 Task: Find connections with filter location Atamaría with filter topic #realestateagentwith filter profile language English with filter current company Bajaj Finserv with filter school Dr. B. R. Ambedkar Open University, Hyderabad with filter industry Economic Programs with filter service category Customer Support with filter keywords title Hotel Front Door Greeter
Action: Mouse moved to (500, 67)
Screenshot: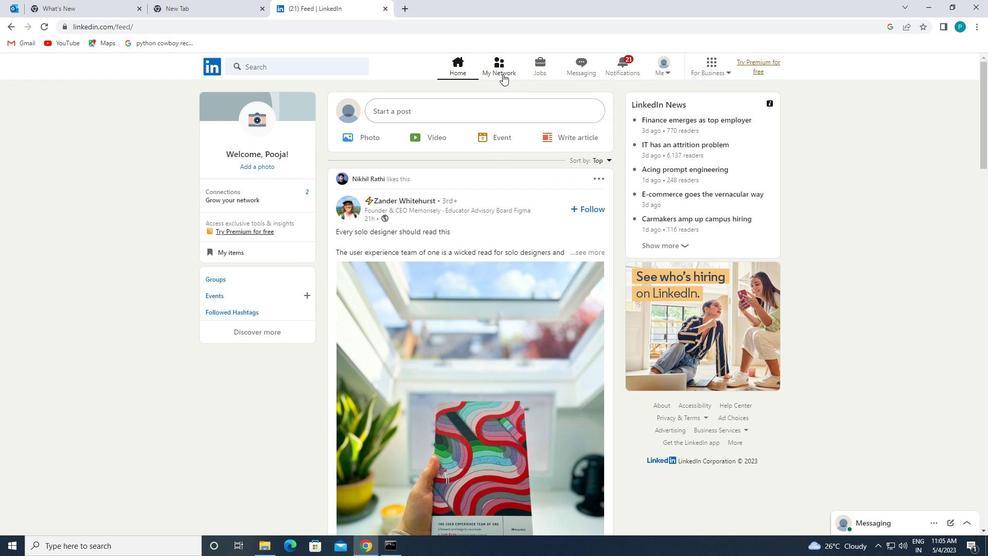 
Action: Mouse pressed left at (500, 67)
Screenshot: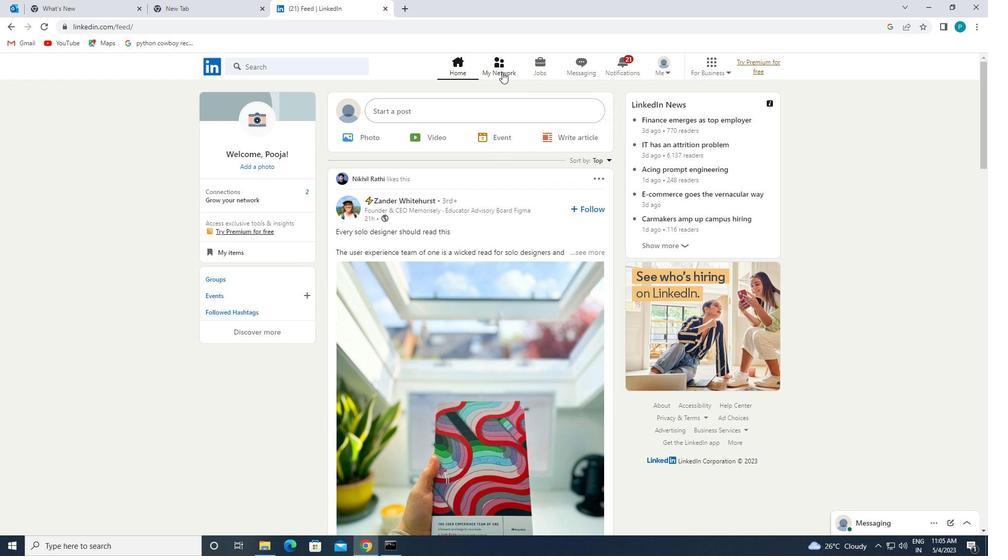 
Action: Mouse moved to (268, 129)
Screenshot: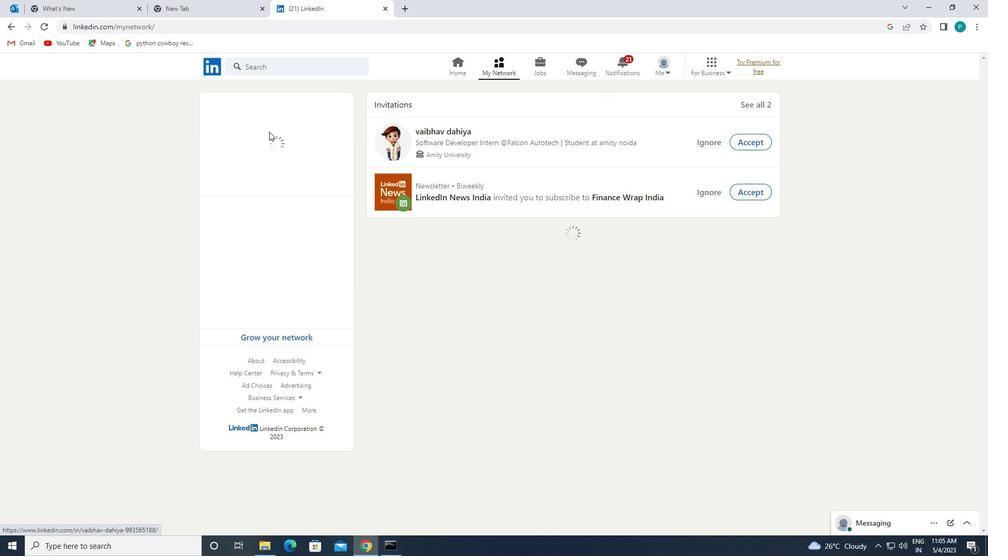 
Action: Mouse pressed left at (268, 129)
Screenshot: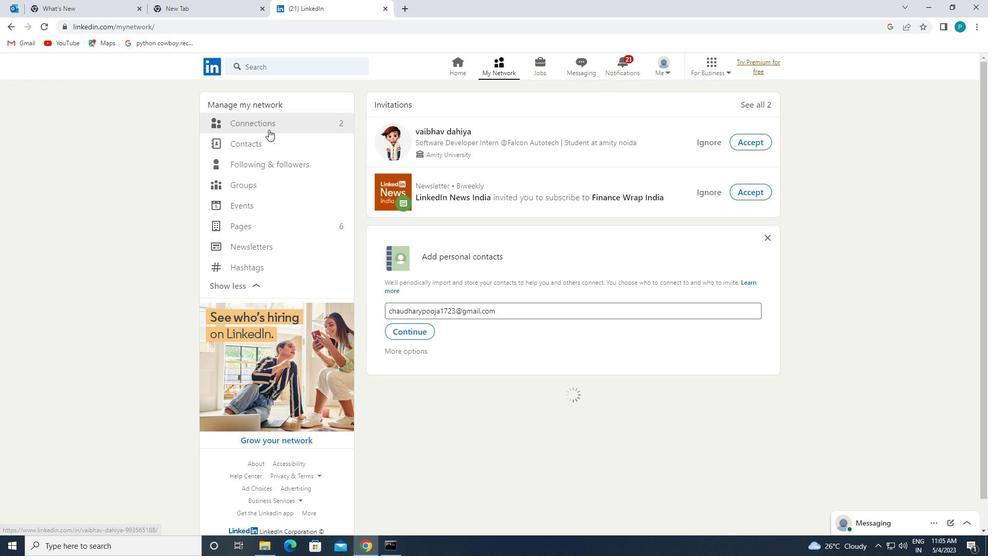 
Action: Mouse moved to (299, 122)
Screenshot: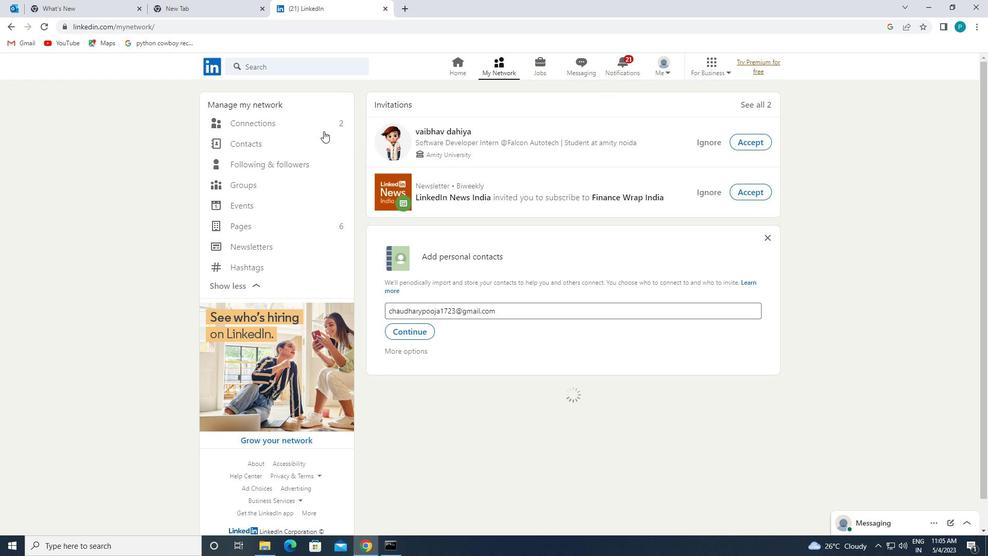 
Action: Mouse pressed left at (299, 122)
Screenshot: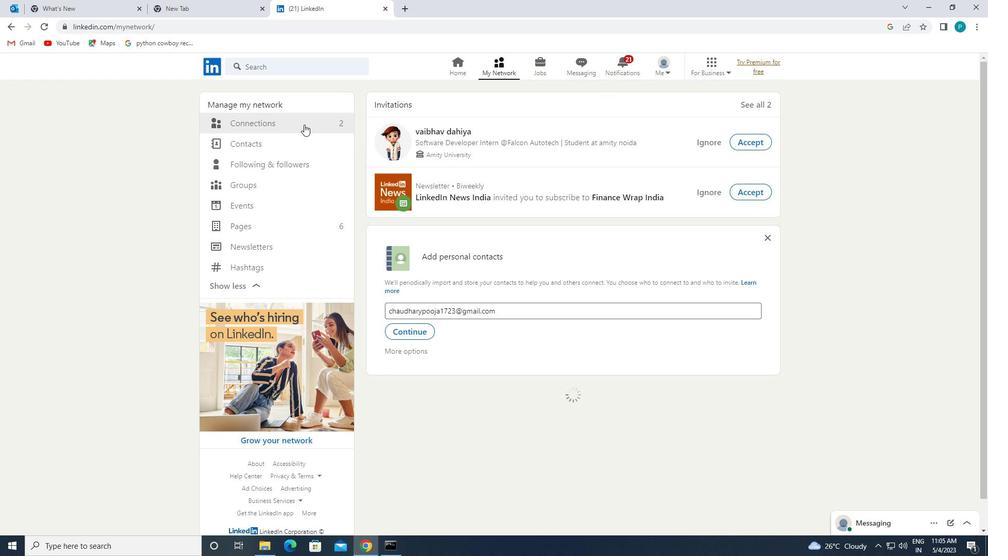 
Action: Mouse pressed left at (299, 122)
Screenshot: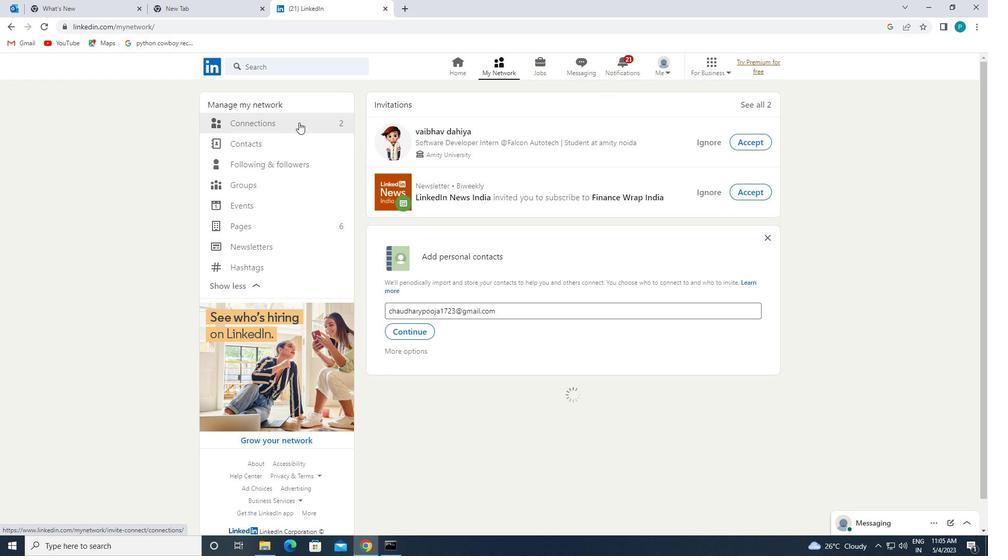 
Action: Mouse pressed left at (299, 122)
Screenshot: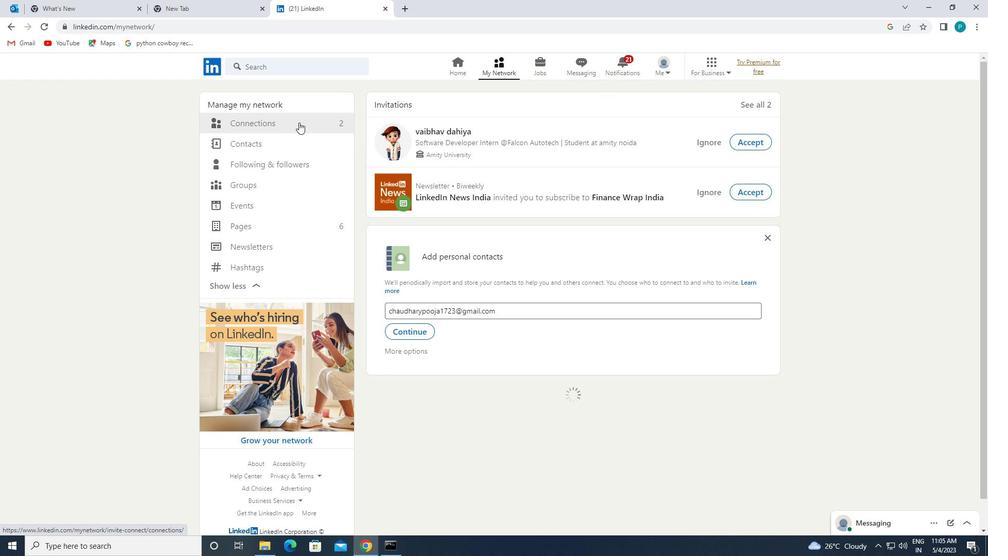
Action: Mouse moved to (300, 122)
Screenshot: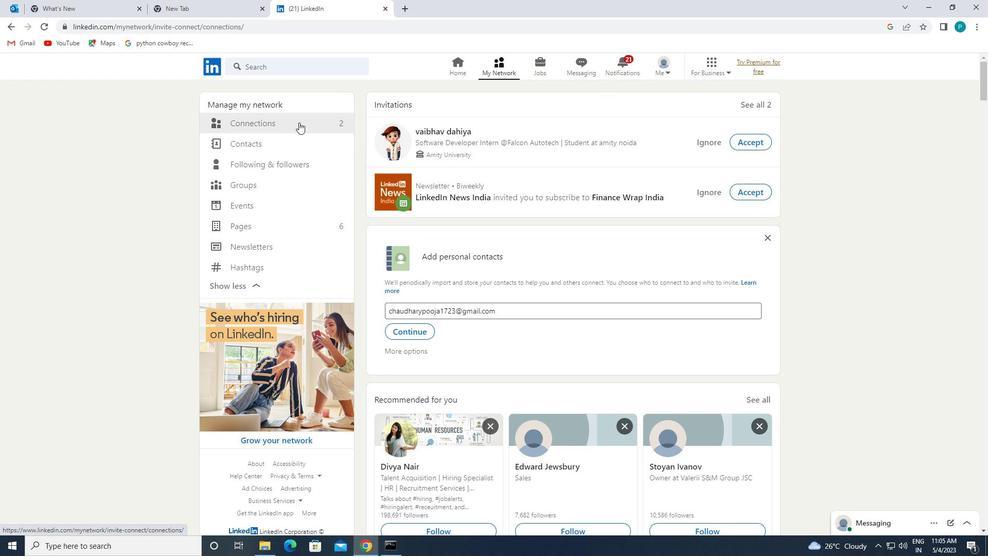 
Action: Mouse pressed left at (300, 122)
Screenshot: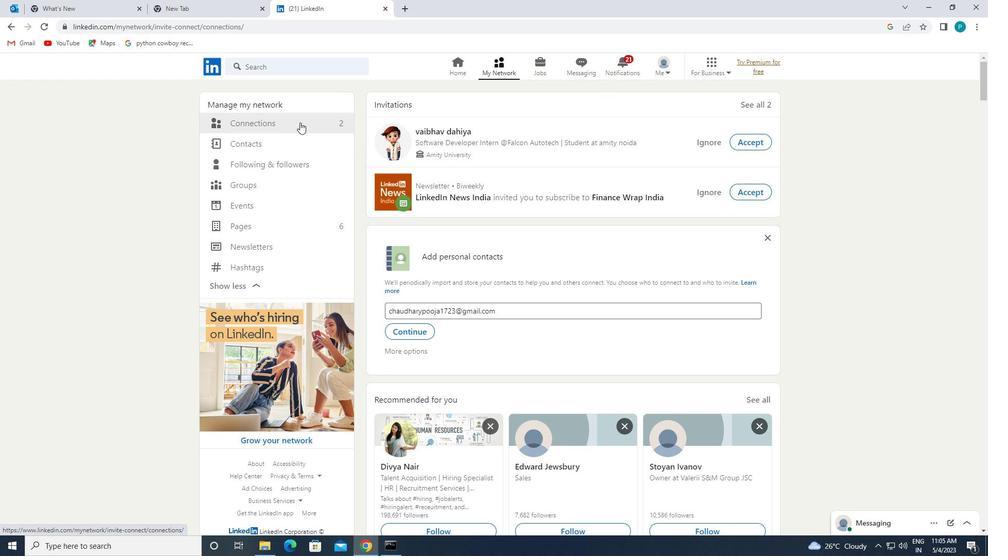 
Action: Mouse moved to (563, 120)
Screenshot: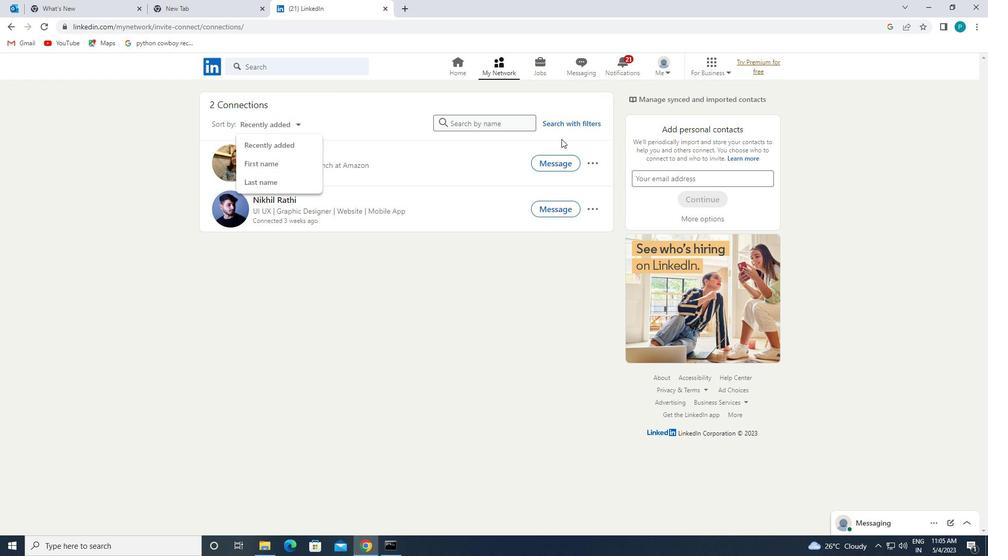 
Action: Mouse pressed left at (563, 120)
Screenshot: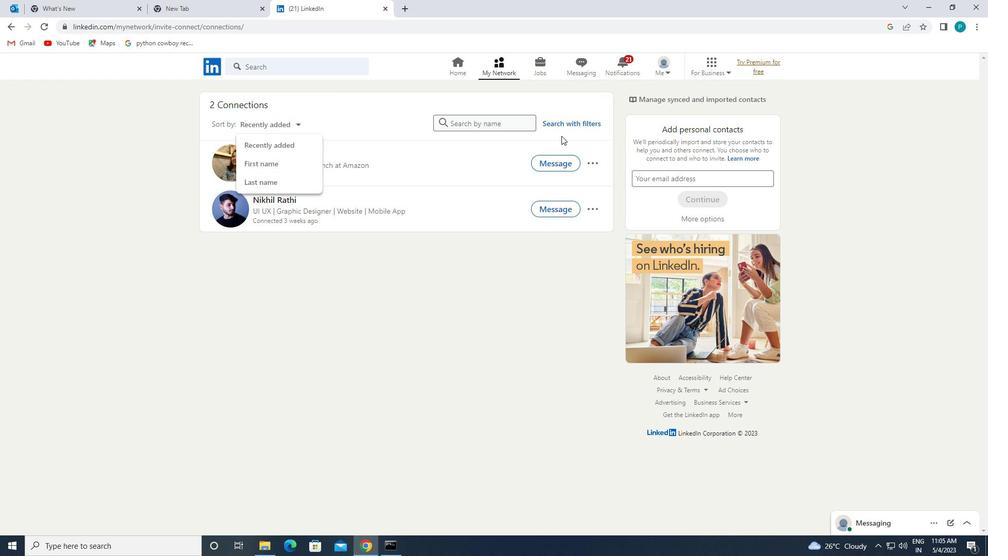 
Action: Mouse moved to (527, 101)
Screenshot: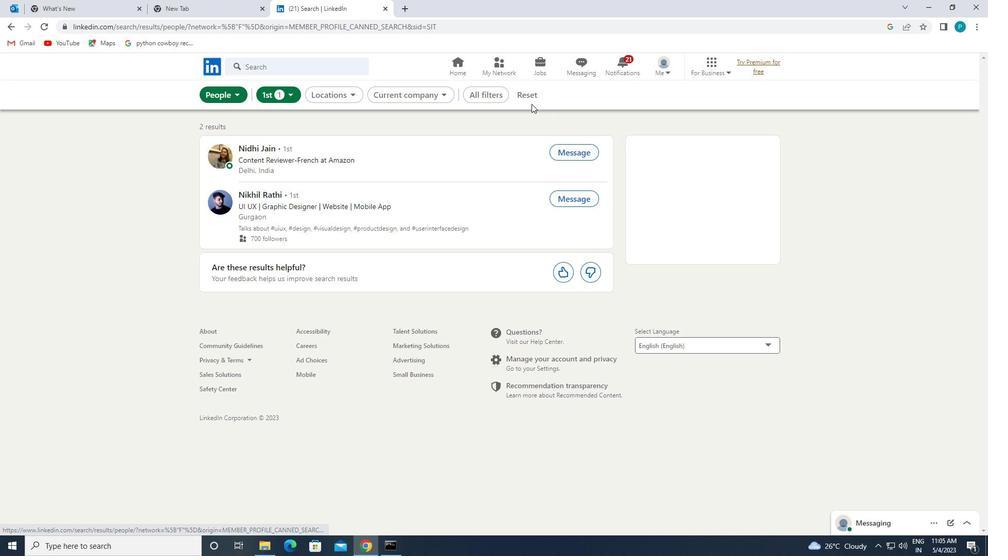
Action: Mouse pressed left at (527, 101)
Screenshot: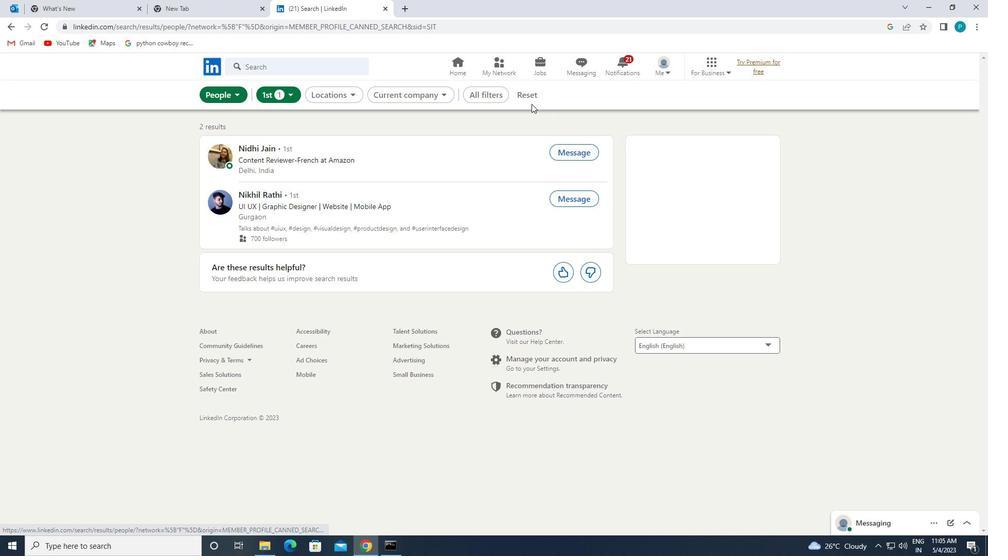 
Action: Mouse moved to (500, 97)
Screenshot: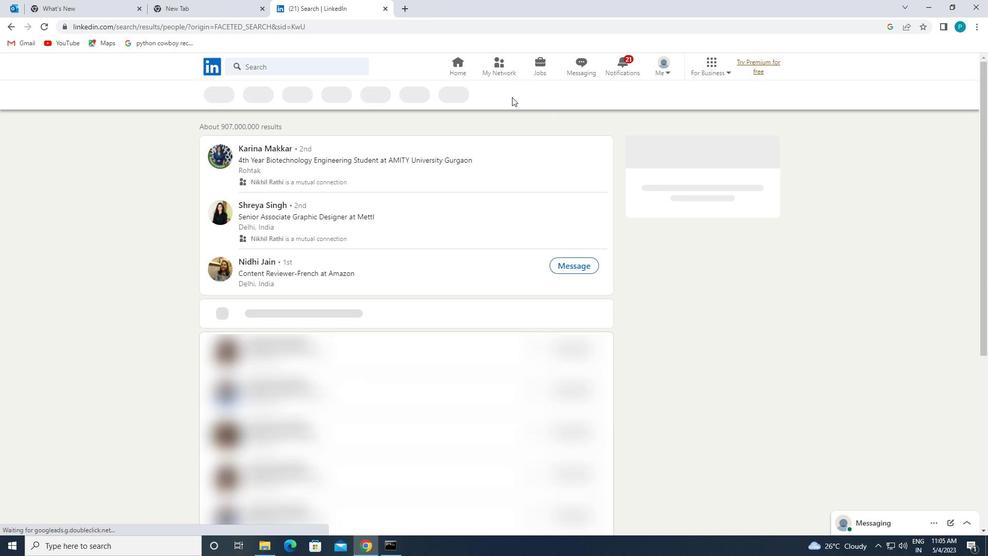 
Action: Mouse pressed left at (500, 97)
Screenshot: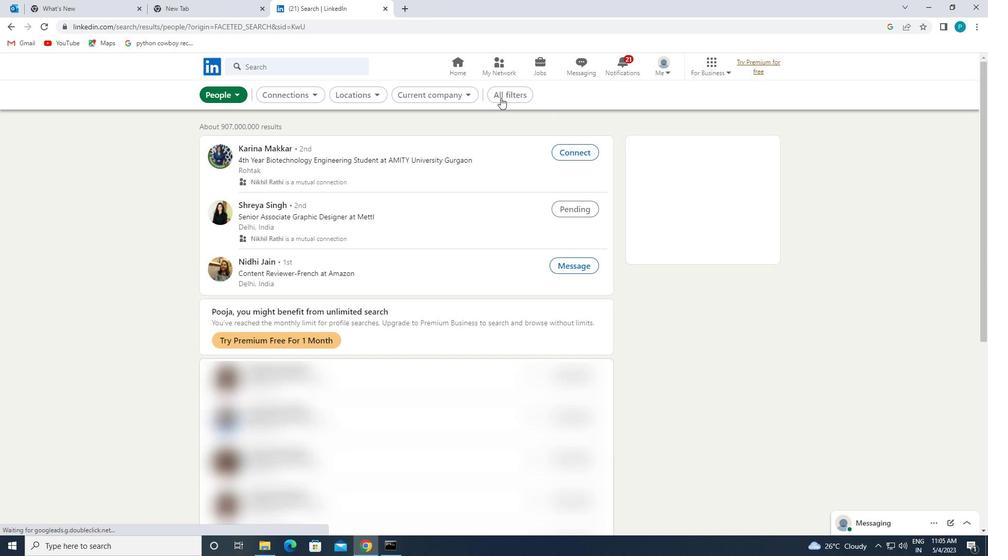 
Action: Mouse moved to (829, 225)
Screenshot: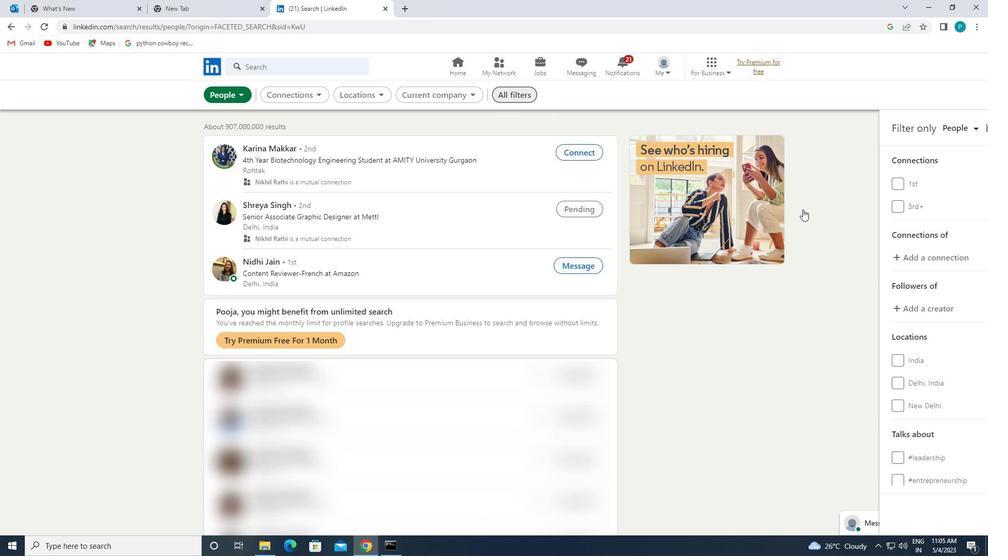 
Action: Mouse scrolled (829, 224) with delta (0, 0)
Screenshot: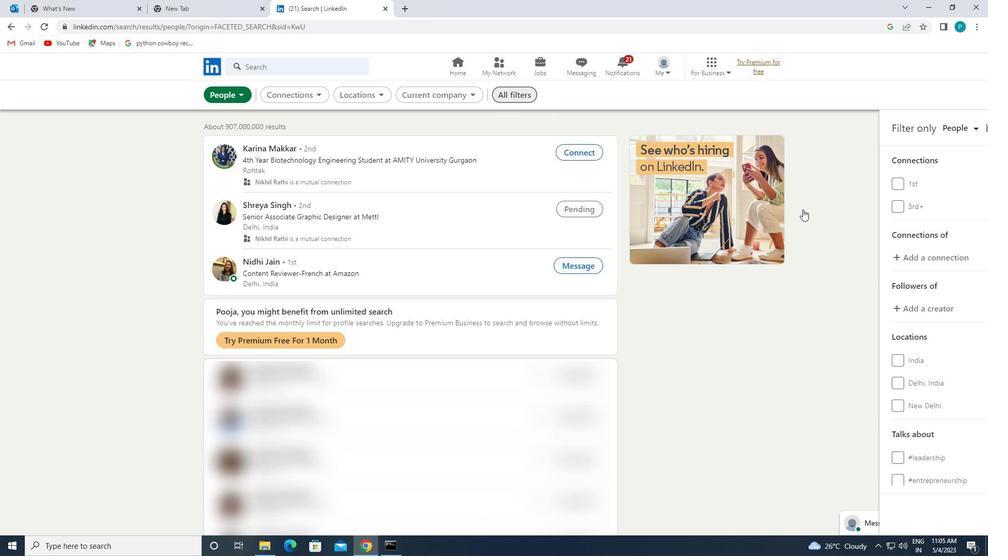 
Action: Mouse moved to (831, 227)
Screenshot: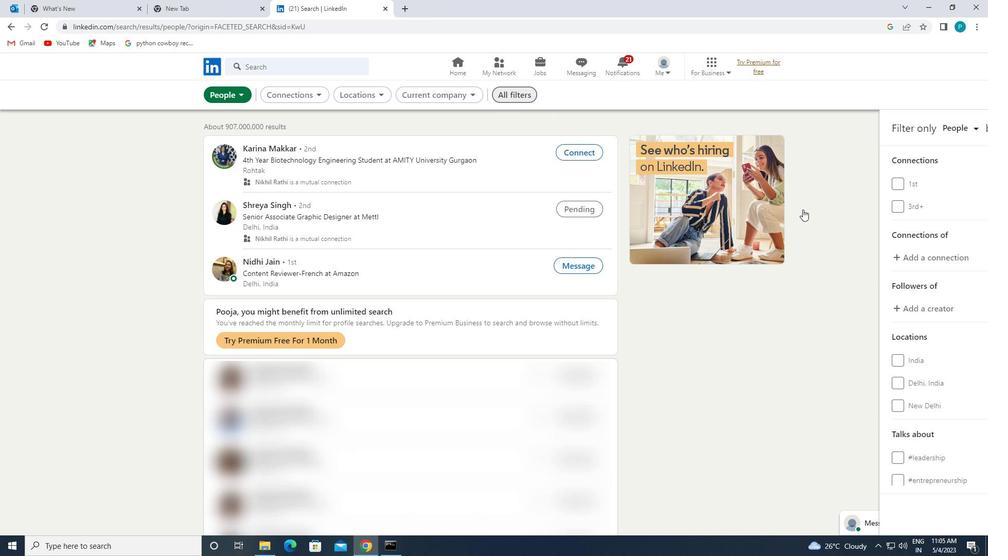 
Action: Mouse scrolled (831, 226) with delta (0, 0)
Screenshot: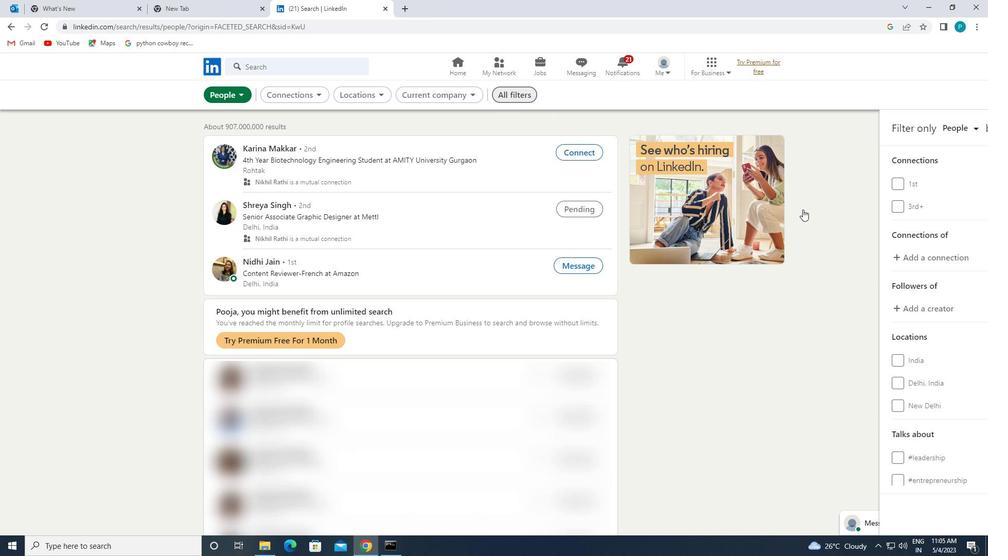 
Action: Mouse moved to (832, 229)
Screenshot: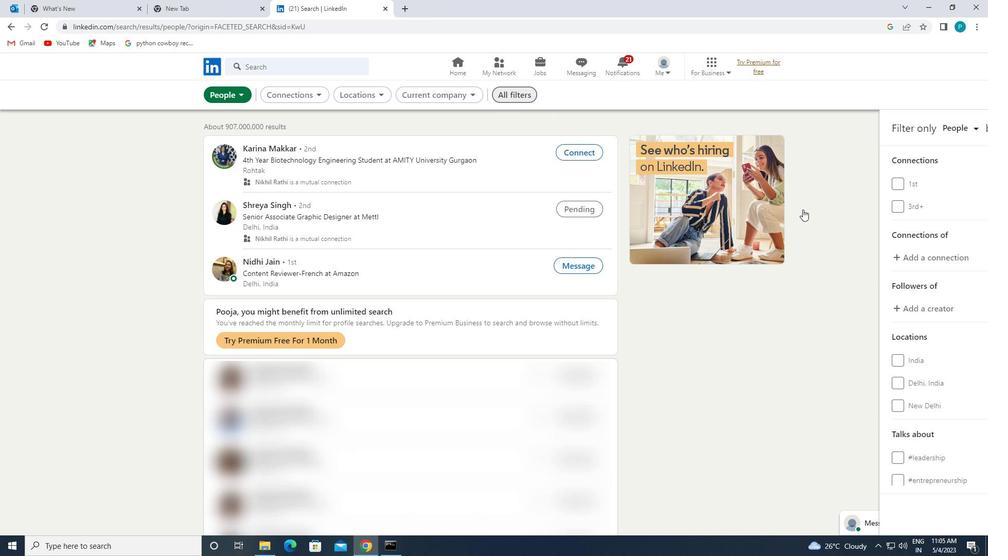 
Action: Mouse scrolled (832, 228) with delta (0, 0)
Screenshot: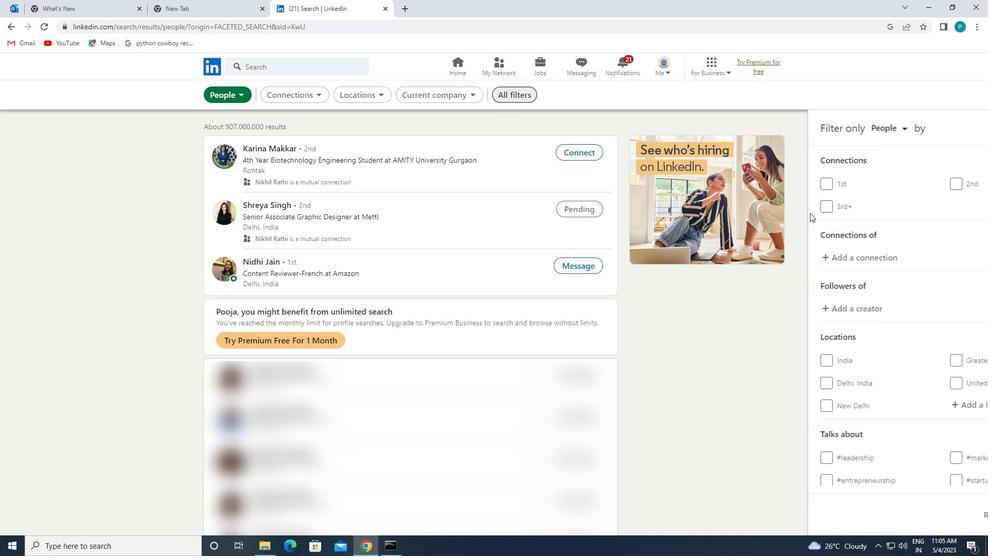 
Action: Mouse moved to (858, 238)
Screenshot: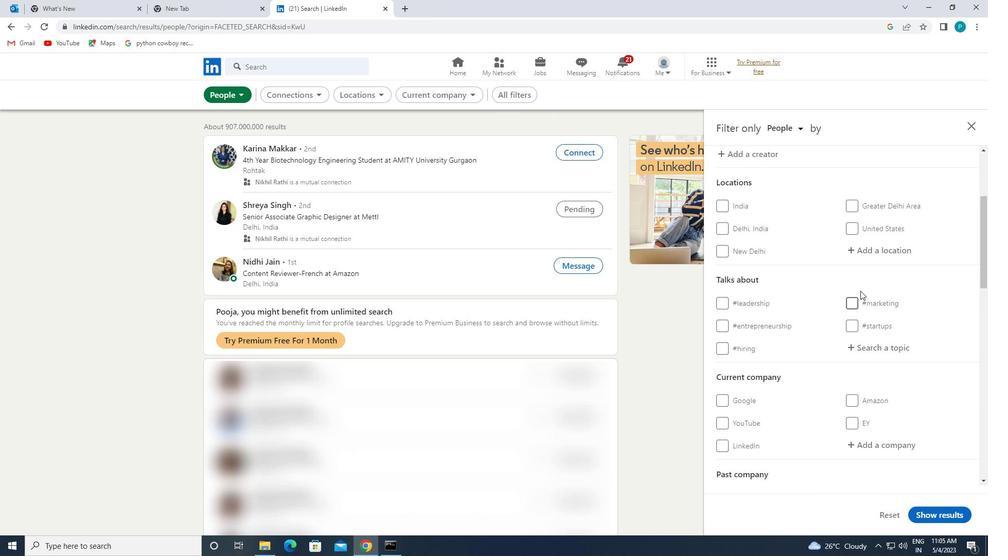 
Action: Mouse pressed left at (858, 238)
Screenshot: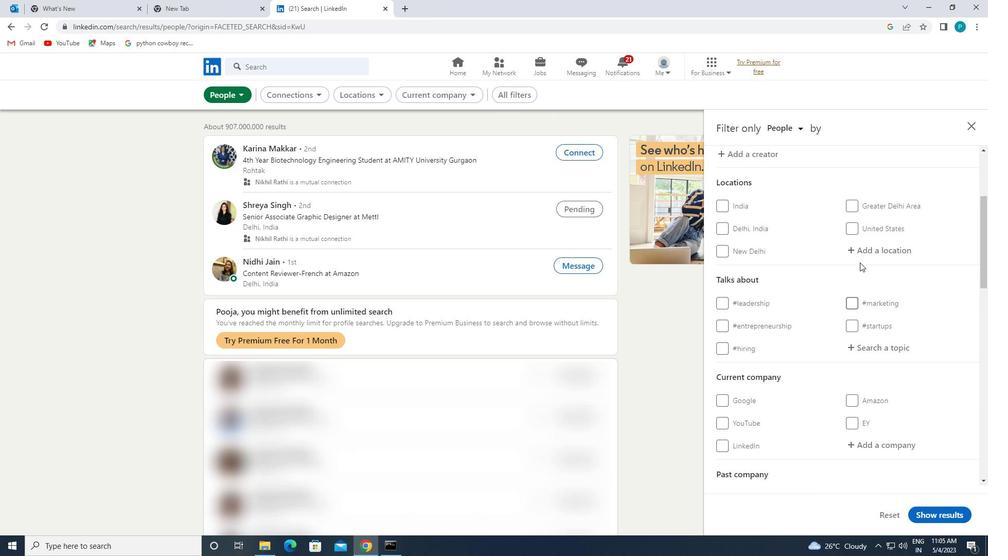 
Action: Mouse moved to (864, 245)
Screenshot: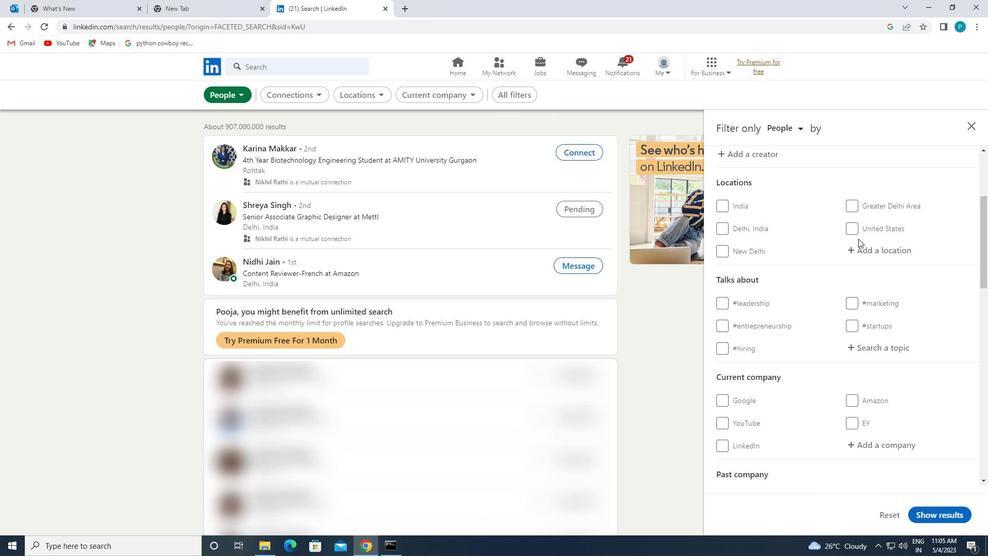 
Action: Mouse pressed left at (864, 245)
Screenshot: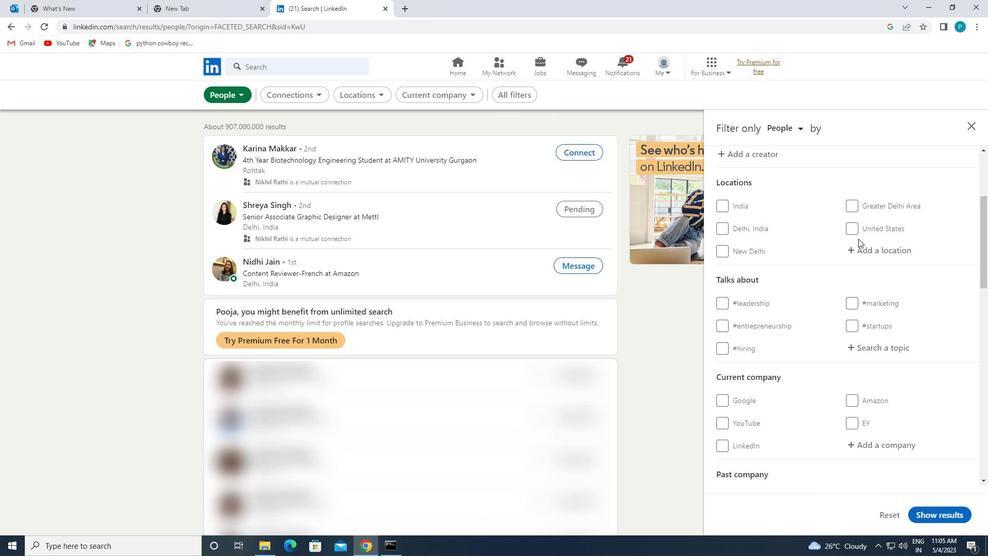 
Action: Mouse moved to (861, 245)
Screenshot: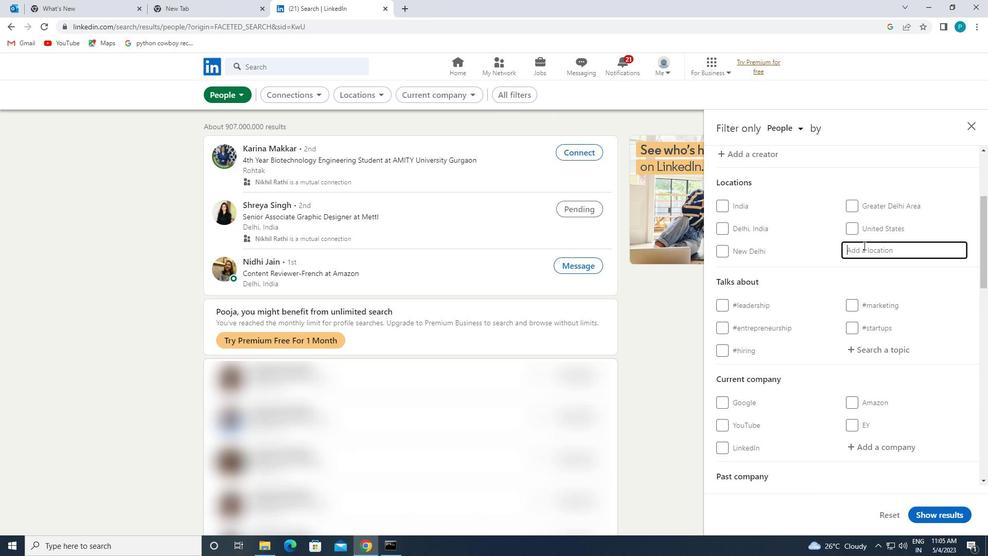 
Action: Key pressed <Key.caps_lock>a<Key.caps_lock>tamaria
Screenshot: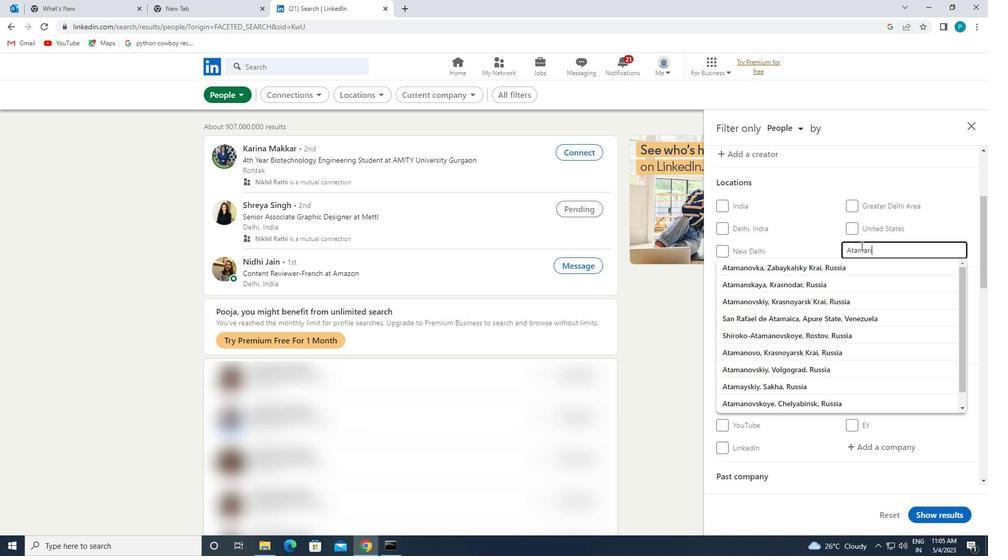 
Action: Mouse moved to (890, 355)
Screenshot: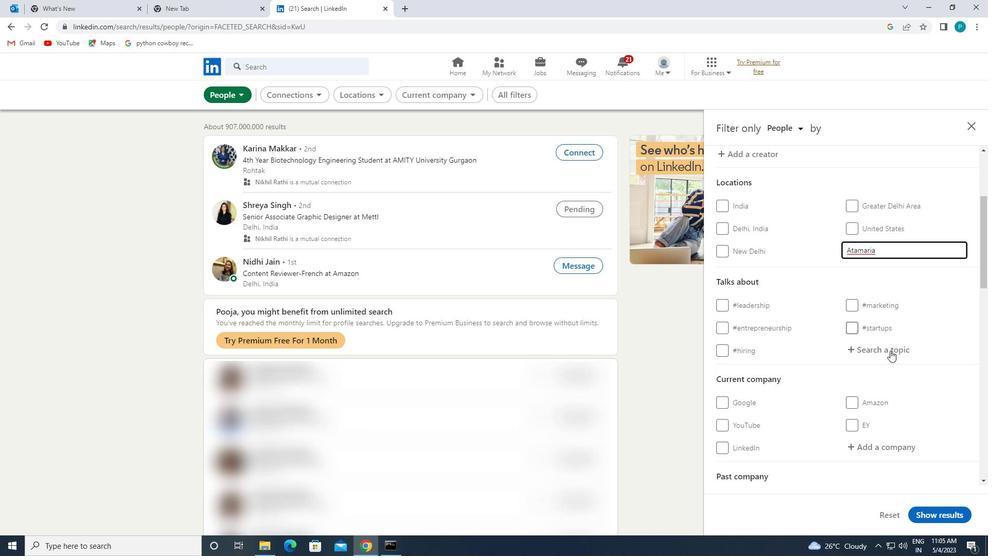 
Action: Mouse pressed left at (890, 355)
Screenshot: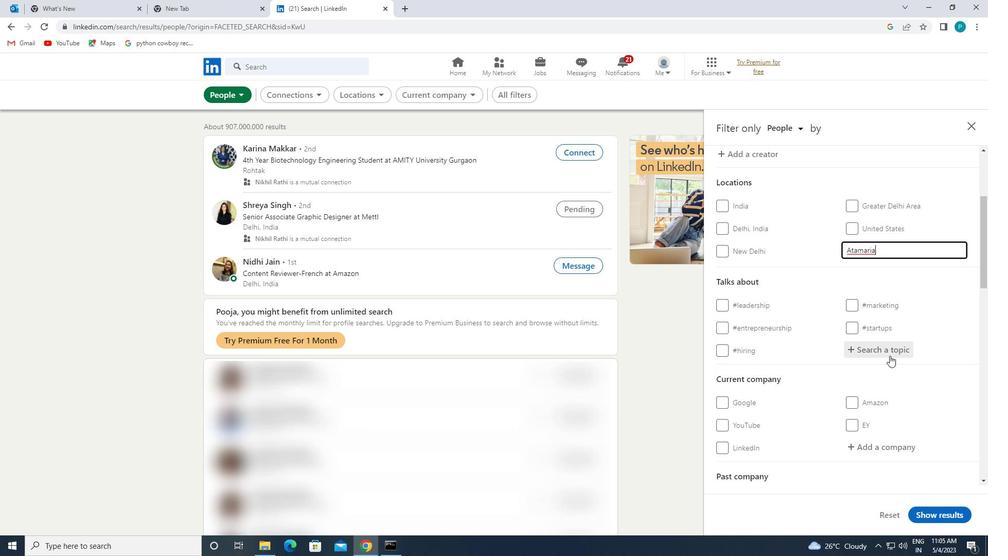 
Action: Mouse moved to (890, 357)
Screenshot: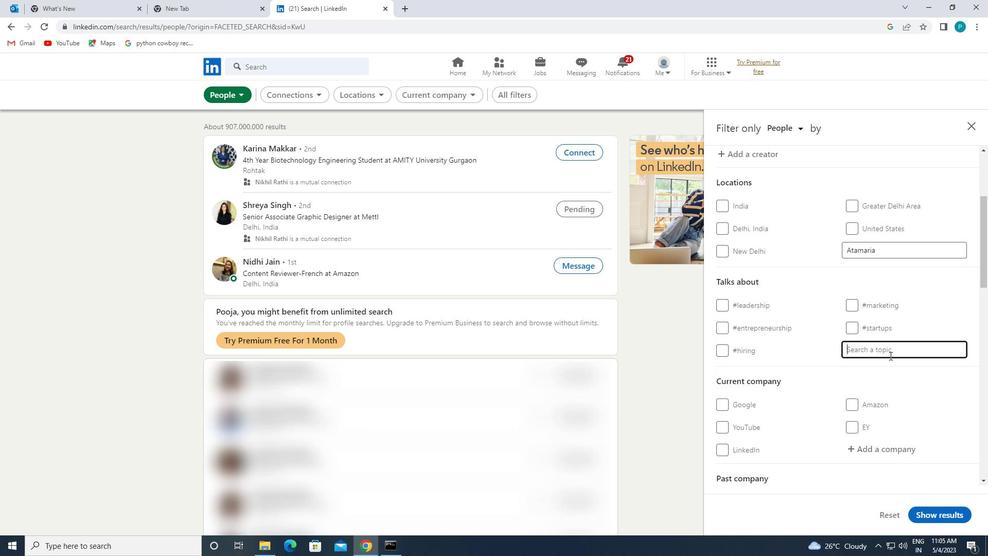 
Action: Key pressed <Key.shift>#REALESTATEAGENT
Screenshot: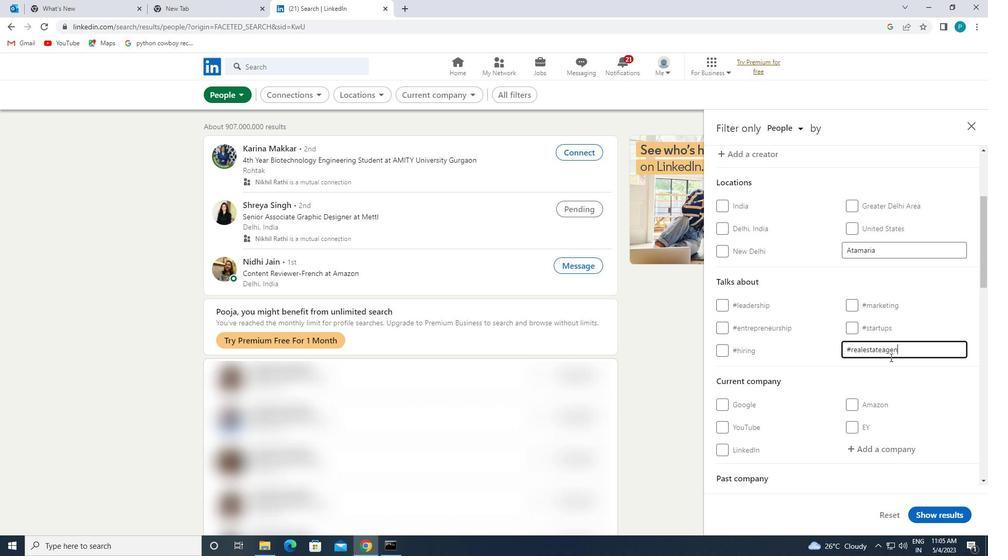 
Action: Mouse scrolled (890, 356) with delta (0, 0)
Screenshot: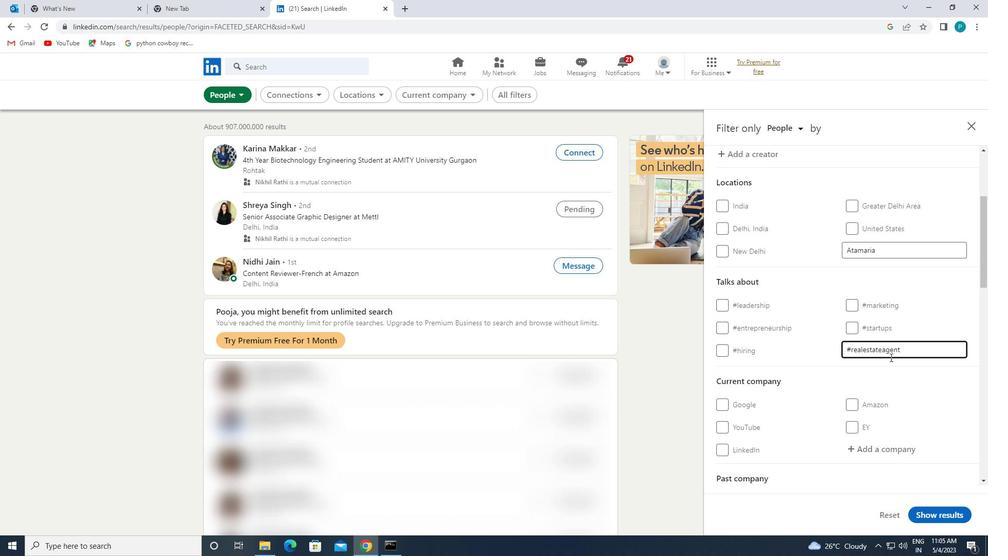
Action: Mouse scrolled (890, 356) with delta (0, 0)
Screenshot: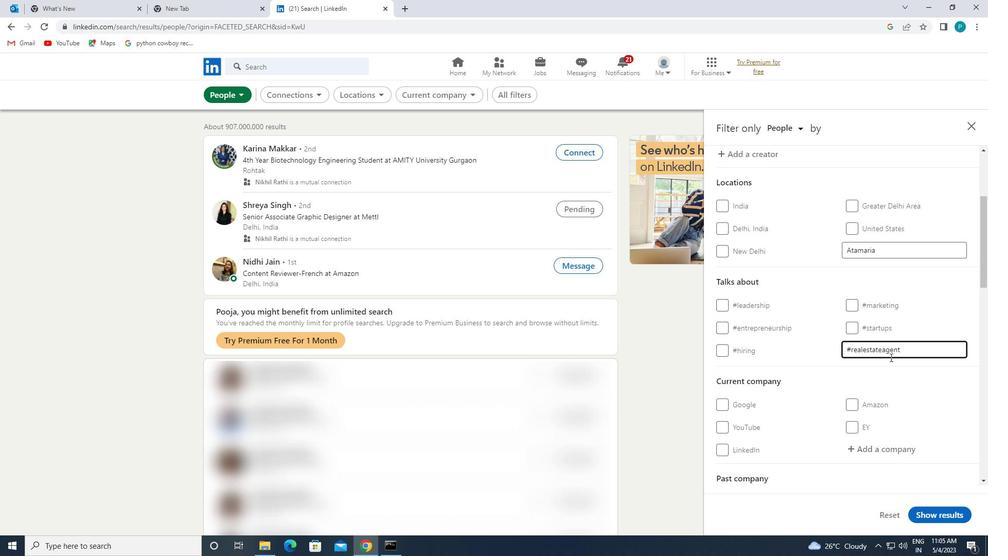 
Action: Mouse moved to (848, 352)
Screenshot: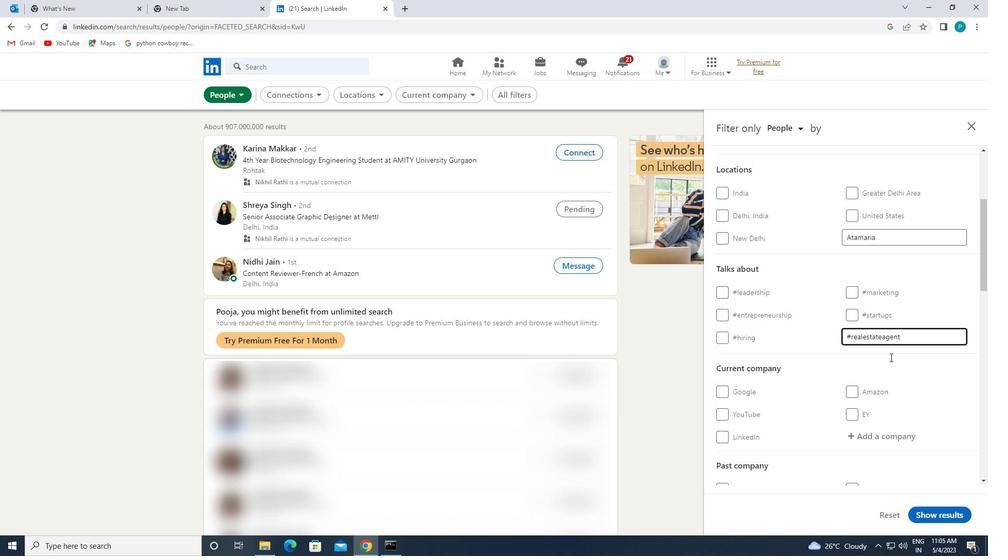 
Action: Mouse scrolled (848, 352) with delta (0, 0)
Screenshot: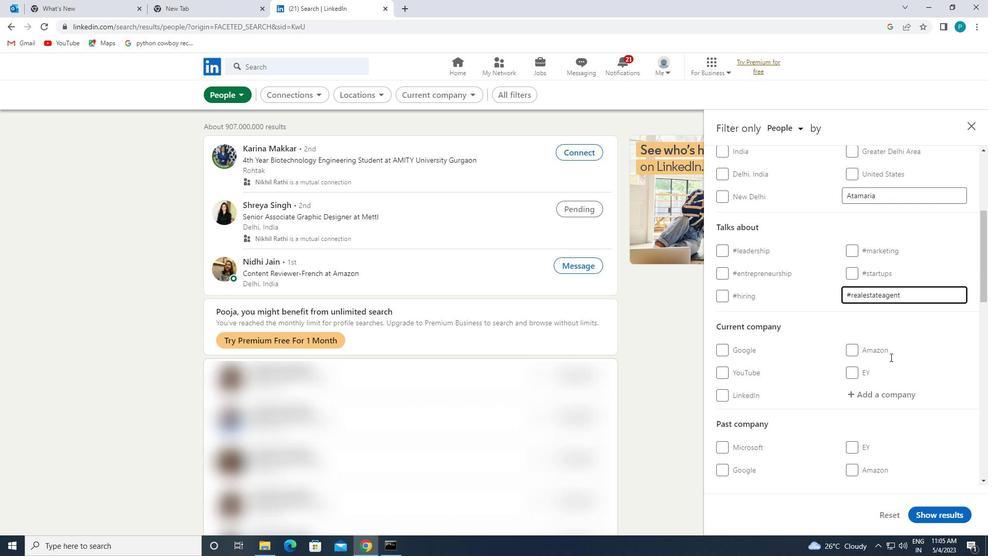 
Action: Mouse scrolled (848, 352) with delta (0, 0)
Screenshot: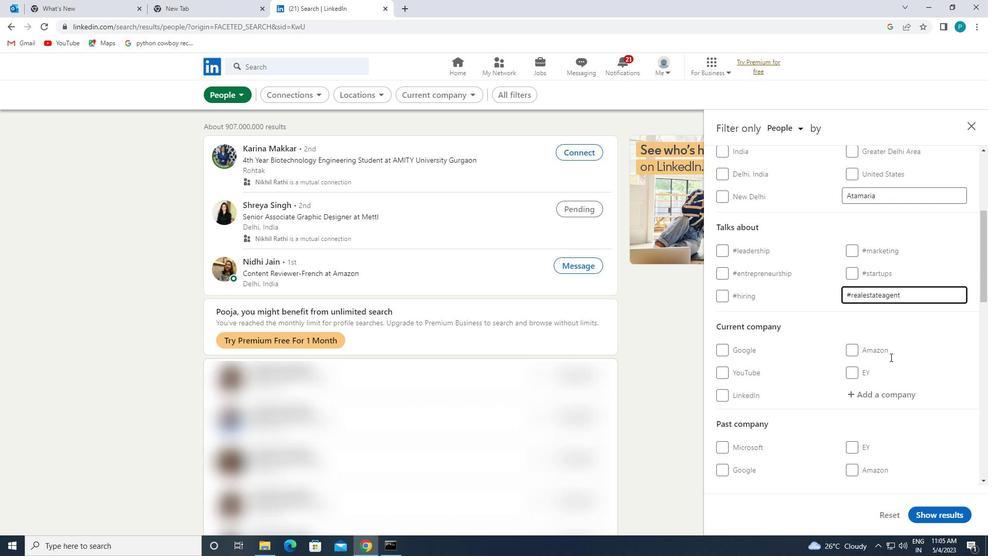 
Action: Mouse moved to (847, 352)
Screenshot: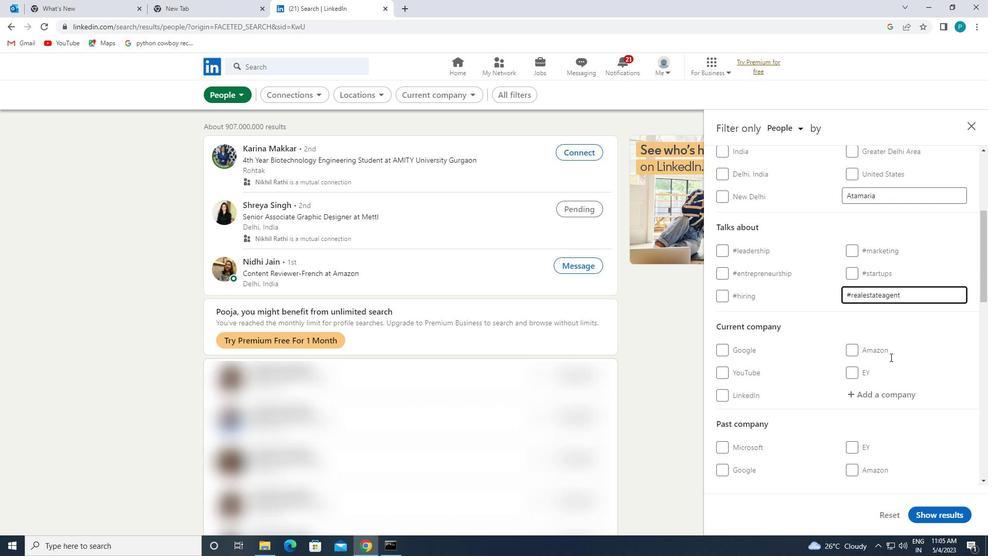 
Action: Mouse scrolled (847, 352) with delta (0, 0)
Screenshot: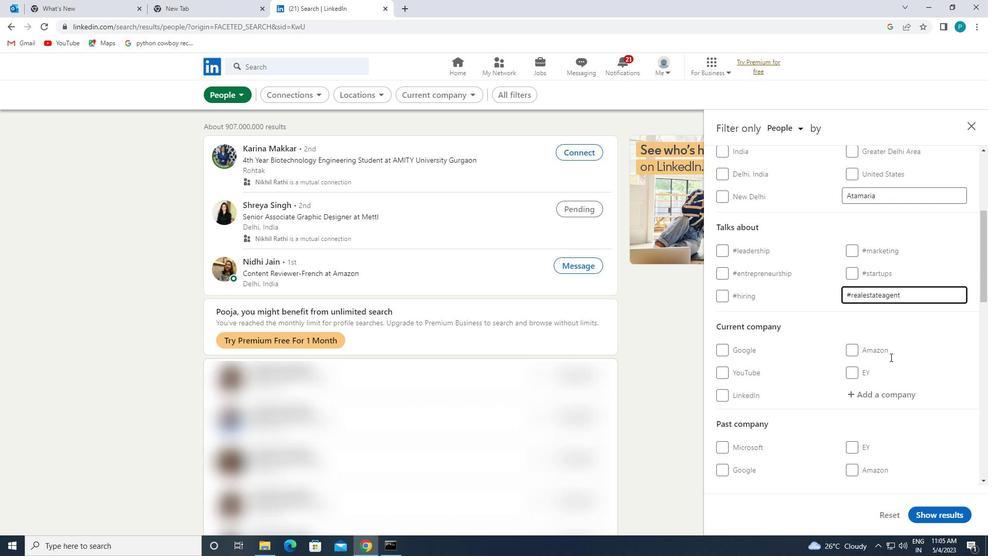 
Action: Mouse scrolled (847, 352) with delta (0, 0)
Screenshot: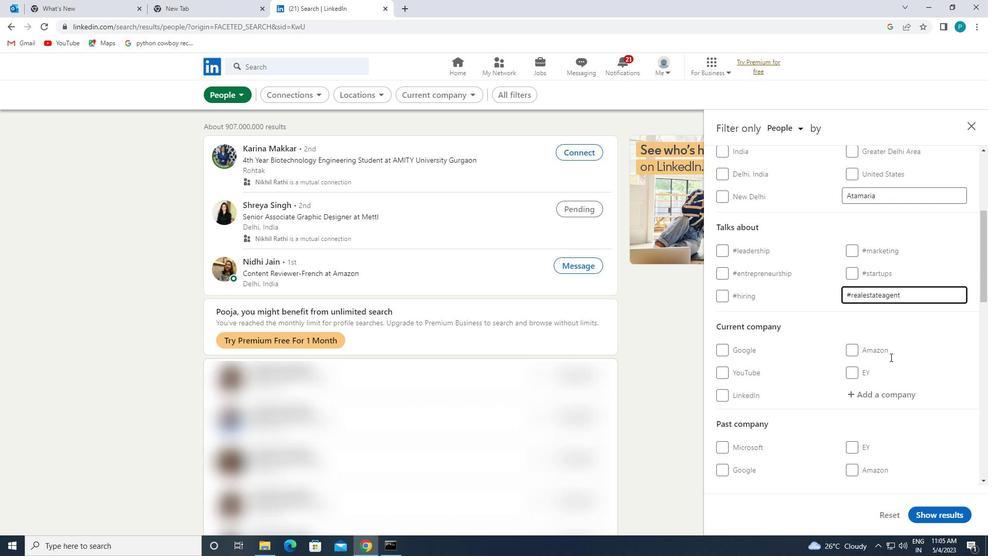 
Action: Mouse moved to (754, 357)
Screenshot: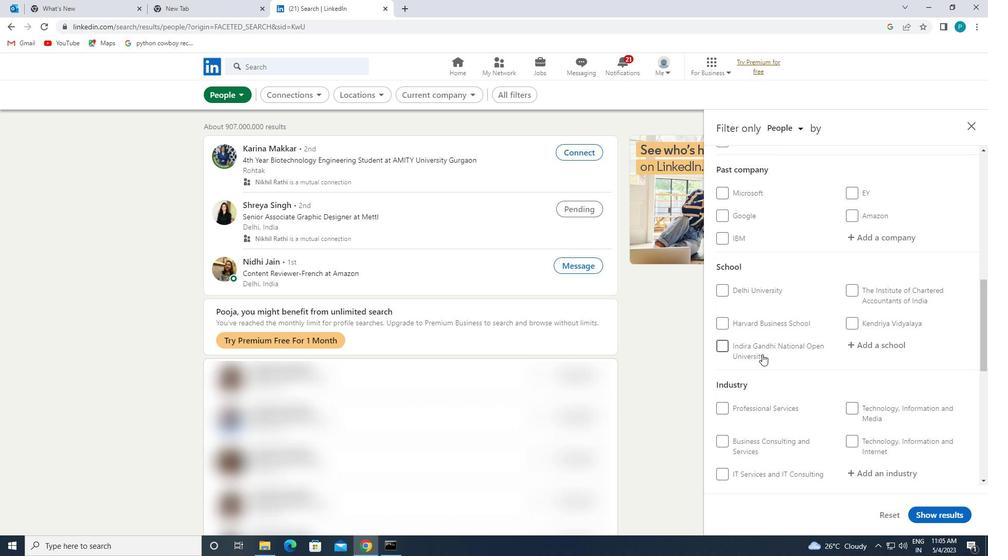 
Action: Mouse scrolled (754, 356) with delta (0, 0)
Screenshot: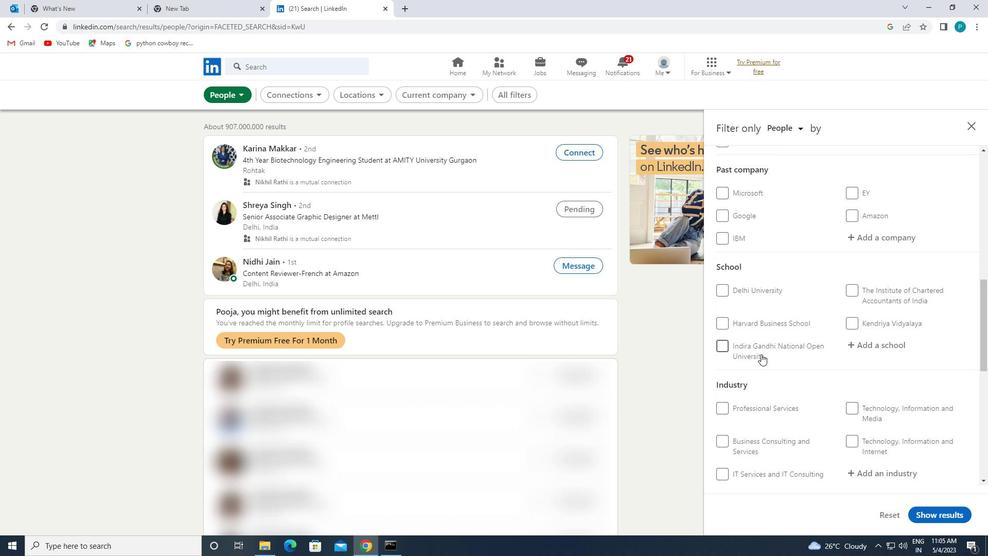 
Action: Mouse scrolled (754, 356) with delta (0, 0)
Screenshot: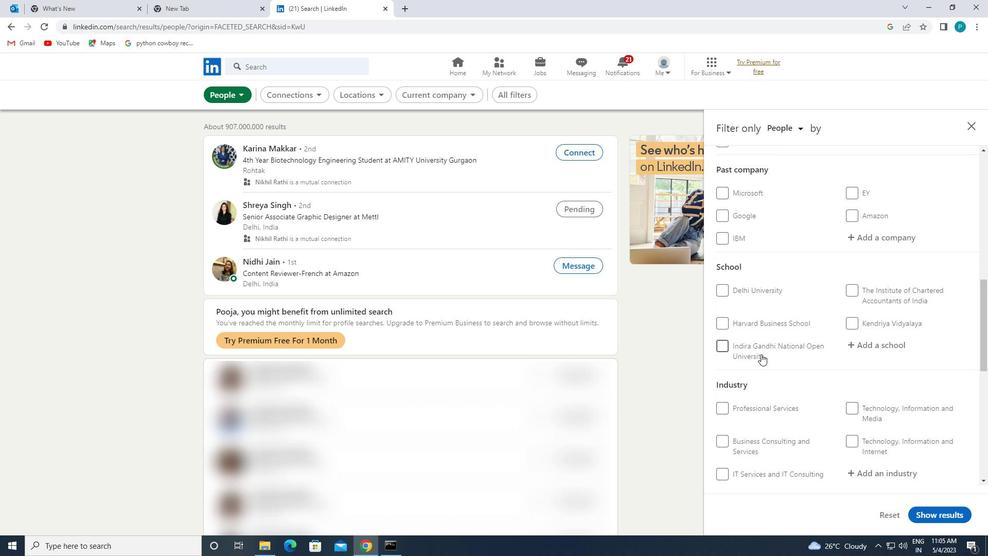 
Action: Mouse moved to (726, 417)
Screenshot: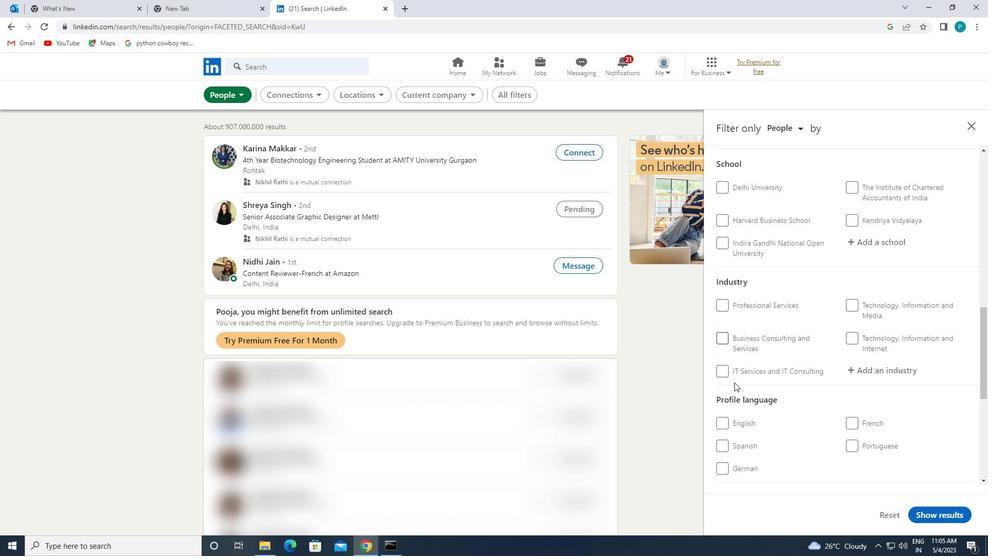 
Action: Mouse pressed left at (726, 417)
Screenshot: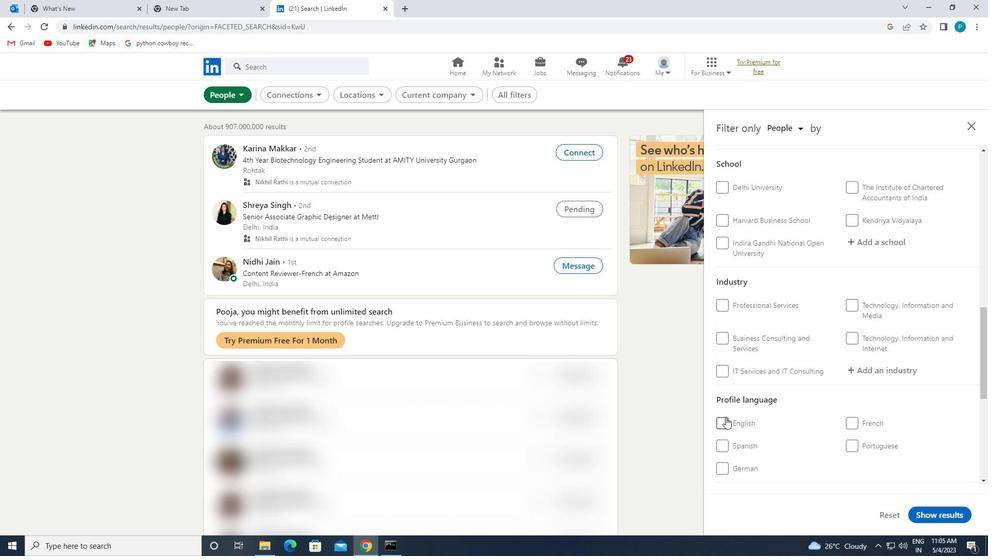 
Action: Mouse moved to (856, 400)
Screenshot: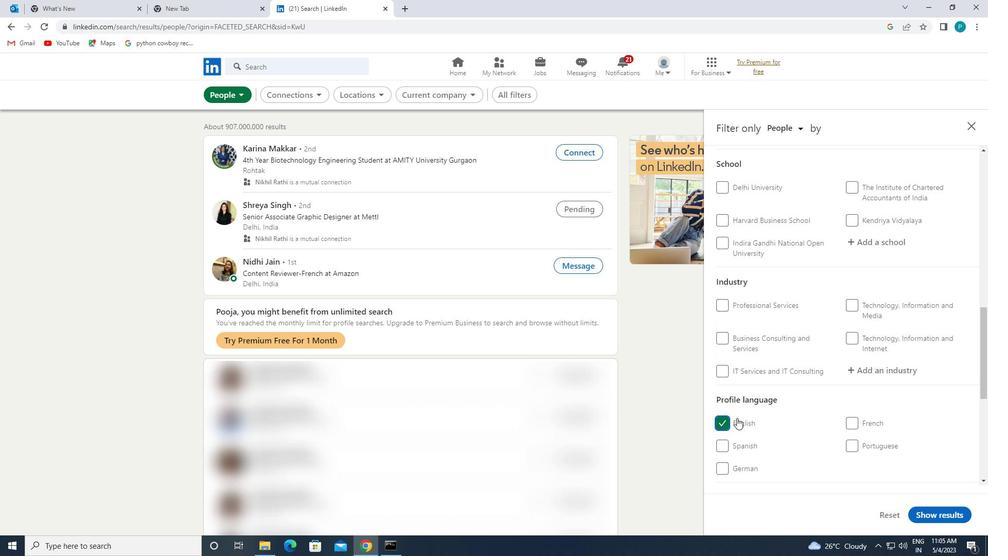 
Action: Mouse scrolled (856, 400) with delta (0, 0)
Screenshot: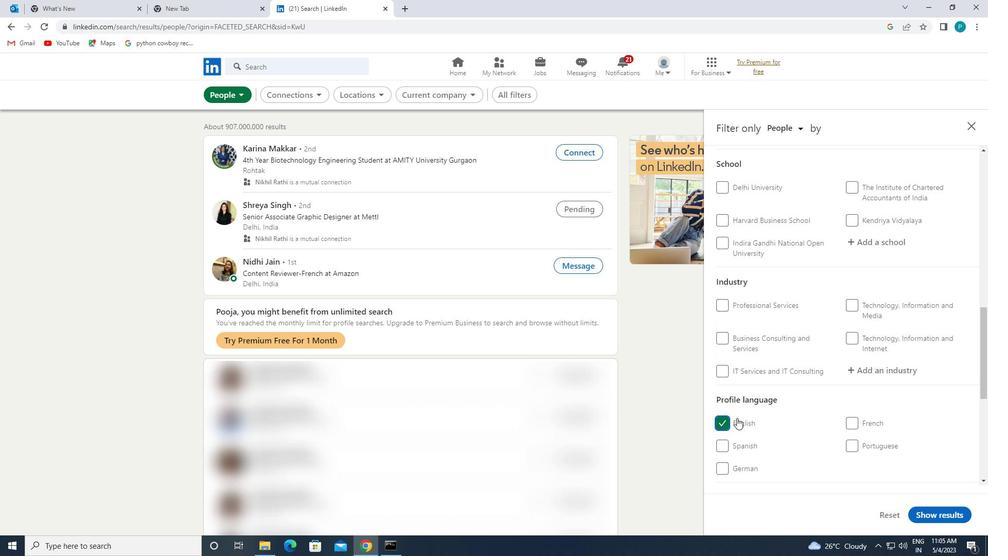 
Action: Mouse scrolled (856, 400) with delta (0, 0)
Screenshot: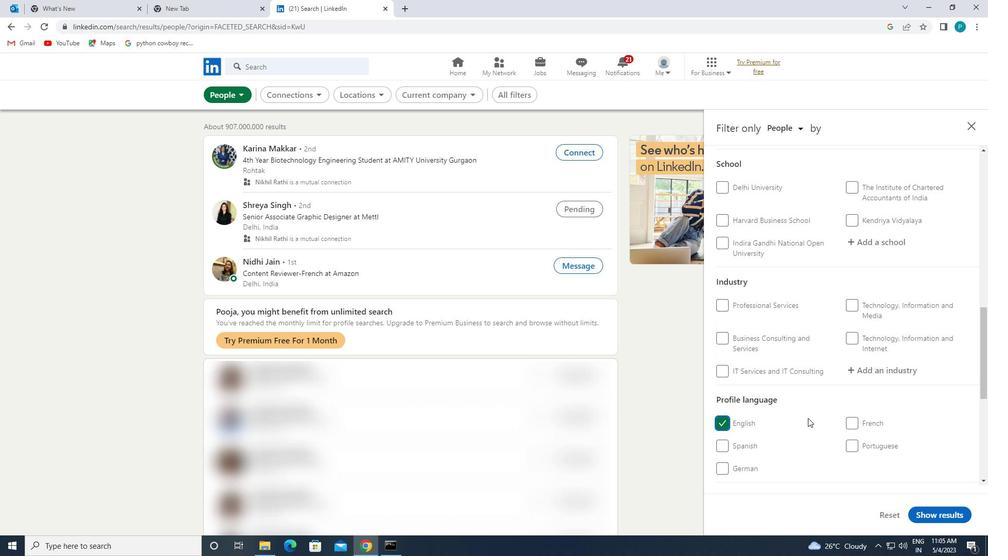 
Action: Mouse moved to (857, 394)
Screenshot: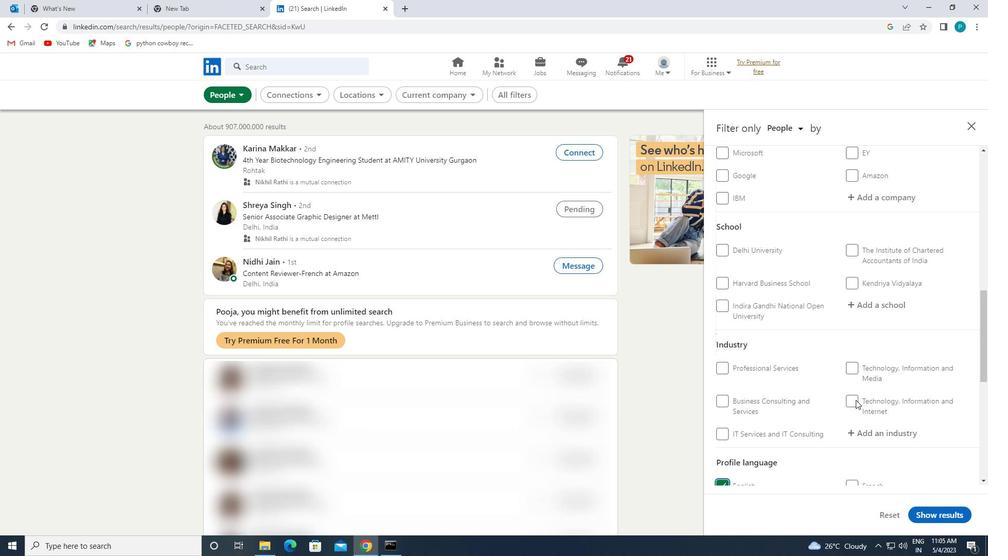 
Action: Mouse scrolled (857, 394) with delta (0, 0)
Screenshot: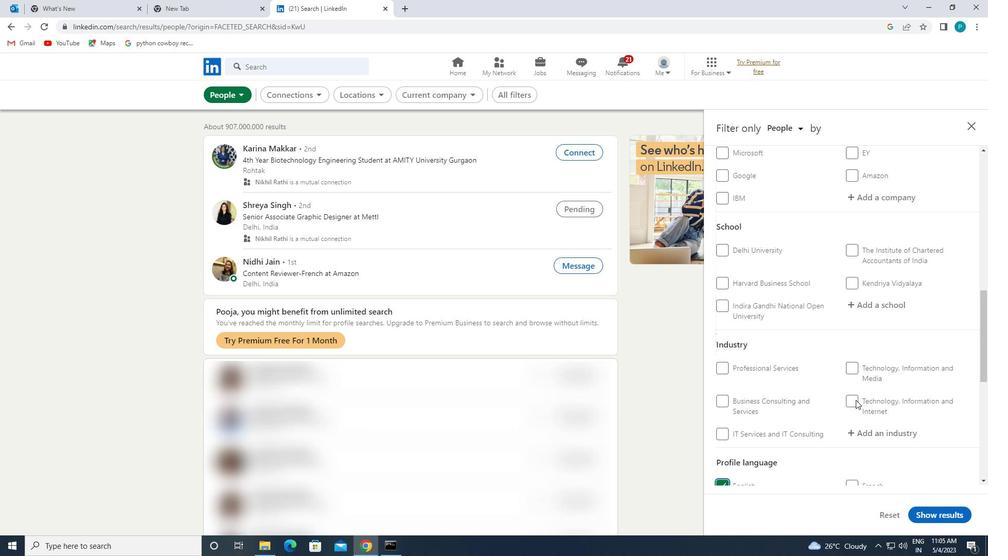 
Action: Mouse scrolled (857, 394) with delta (0, 0)
Screenshot: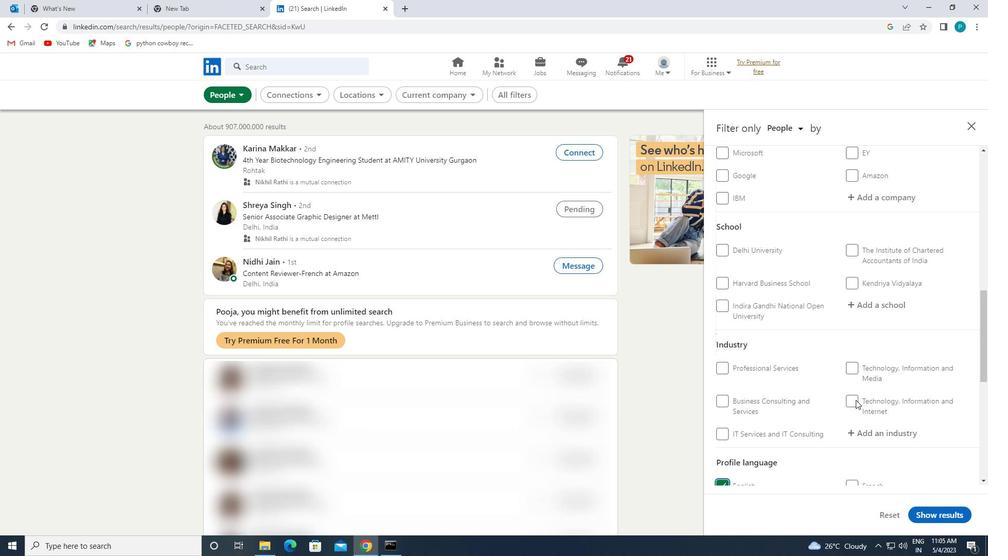 
Action: Mouse scrolled (857, 394) with delta (0, 0)
Screenshot: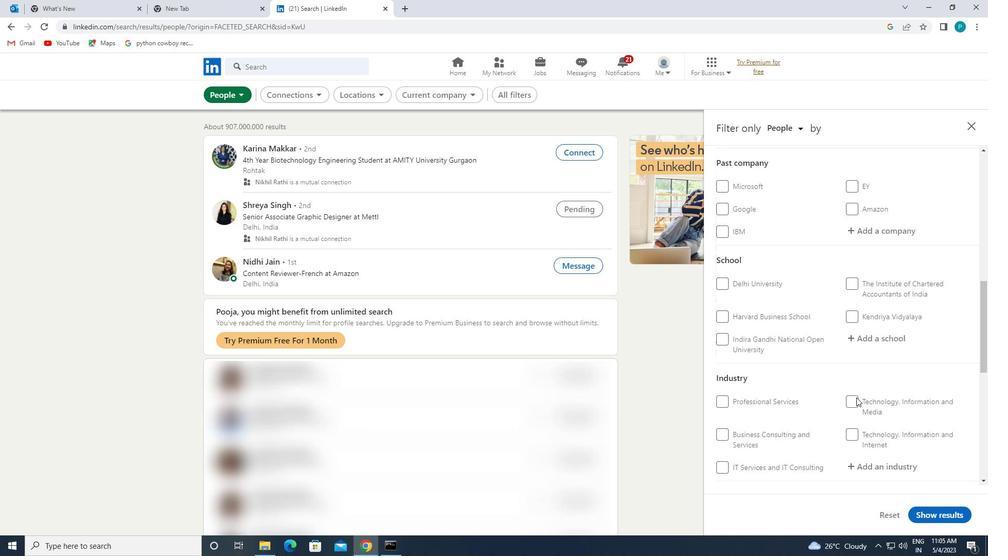 
Action: Mouse moved to (908, 296)
Screenshot: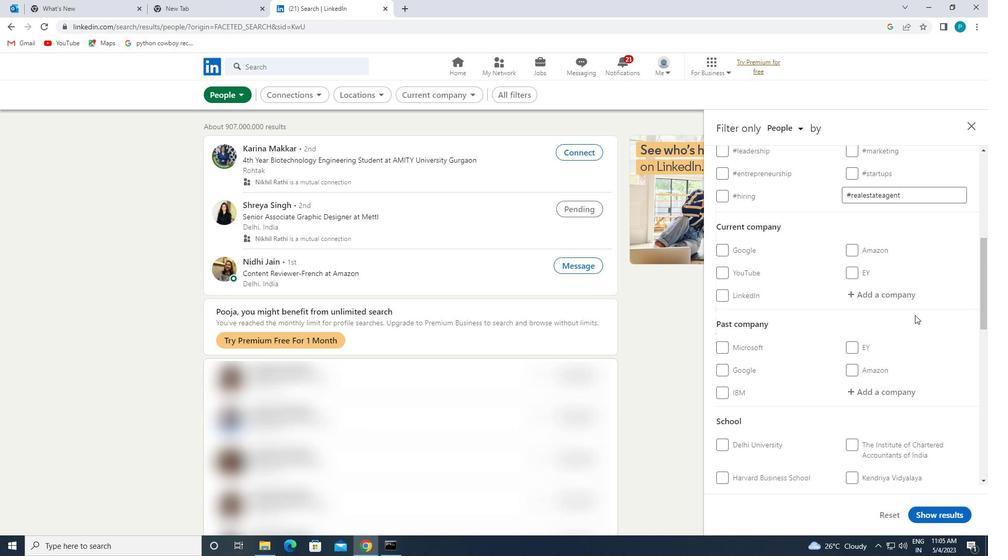 
Action: Mouse pressed left at (908, 296)
Screenshot: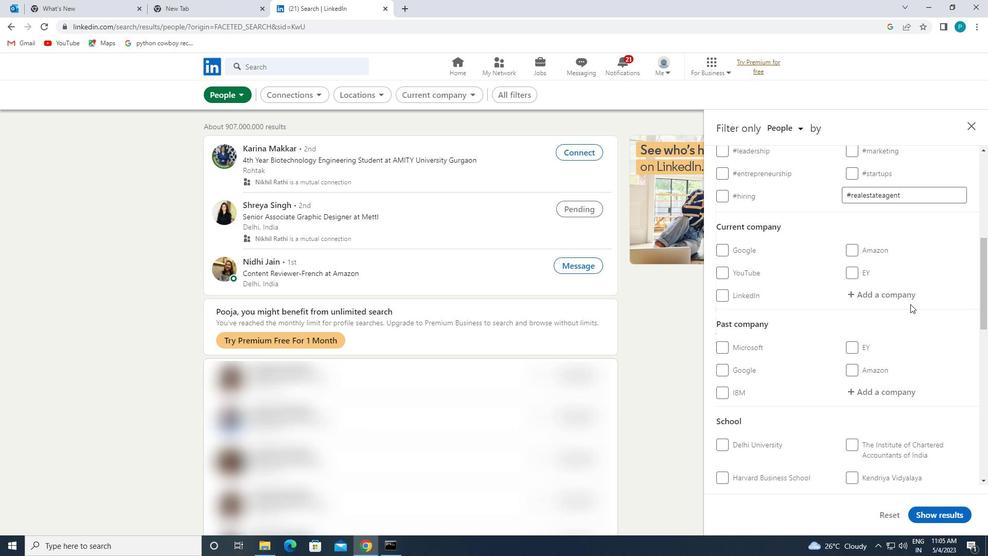 
Action: Mouse moved to (916, 300)
Screenshot: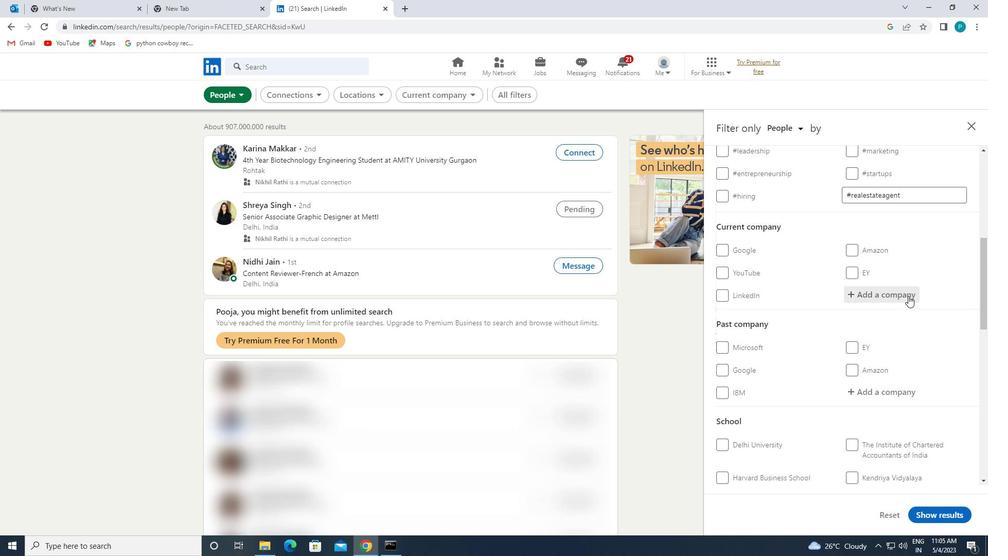 
Action: Key pressed <Key.caps_lock>B<Key.caps_lock>AJAJ
Screenshot: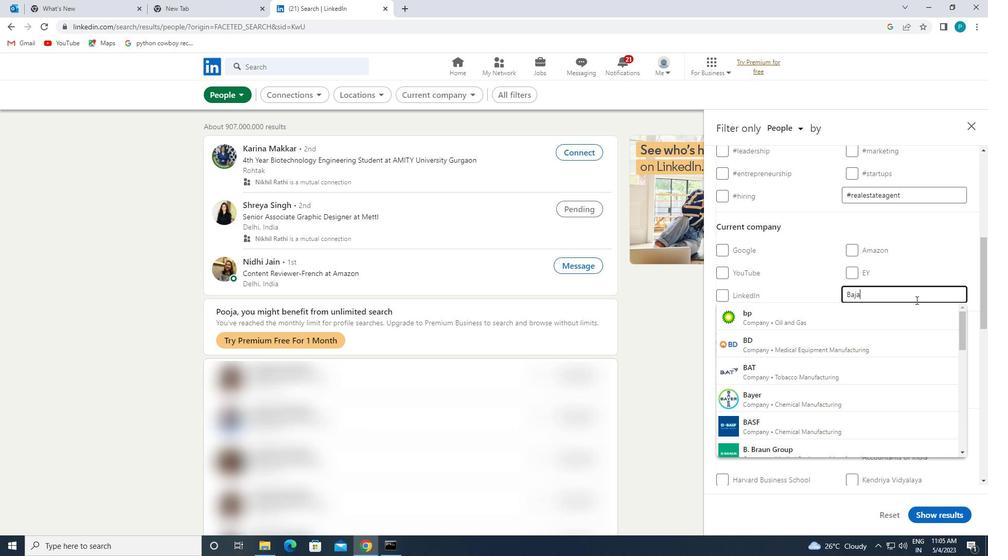 
Action: Mouse moved to (891, 323)
Screenshot: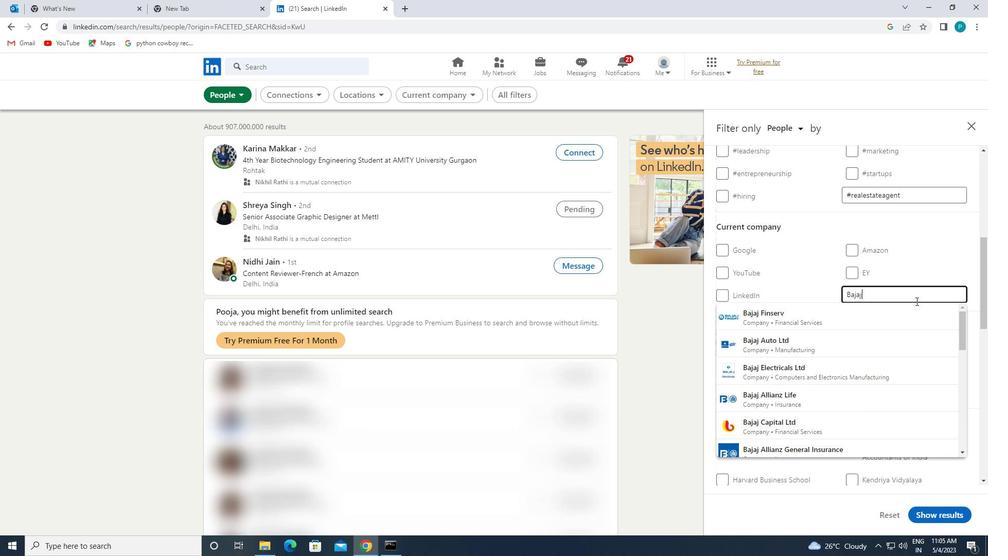 
Action: Mouse pressed left at (891, 323)
Screenshot: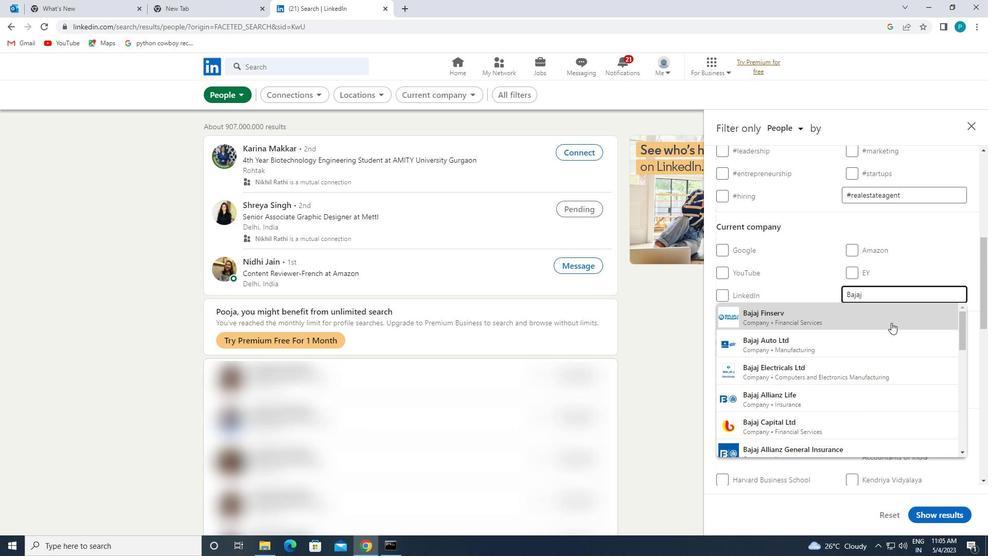 
Action: Mouse moved to (898, 338)
Screenshot: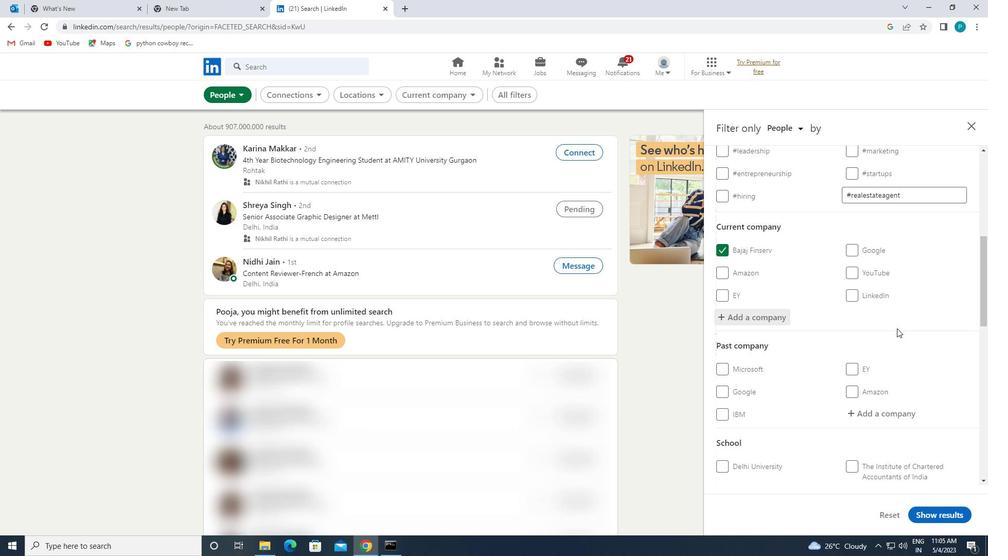 
Action: Mouse scrolled (898, 338) with delta (0, 0)
Screenshot: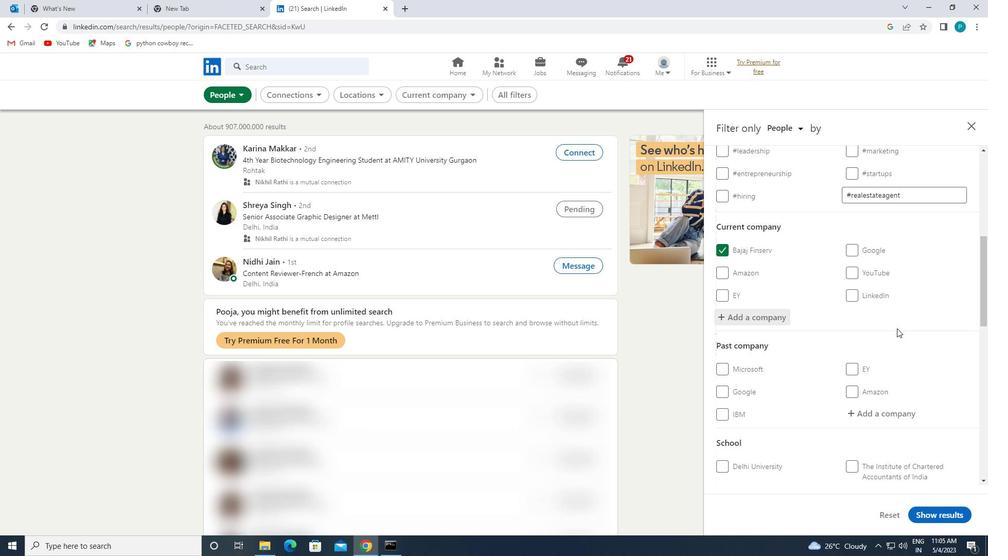 
Action: Mouse moved to (898, 339)
Screenshot: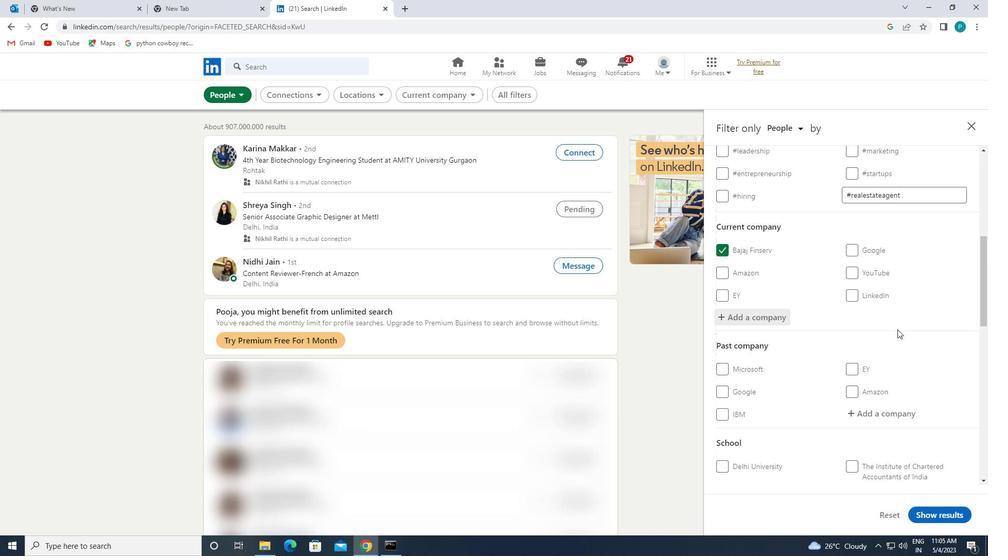 
Action: Mouse scrolled (898, 338) with delta (0, 0)
Screenshot: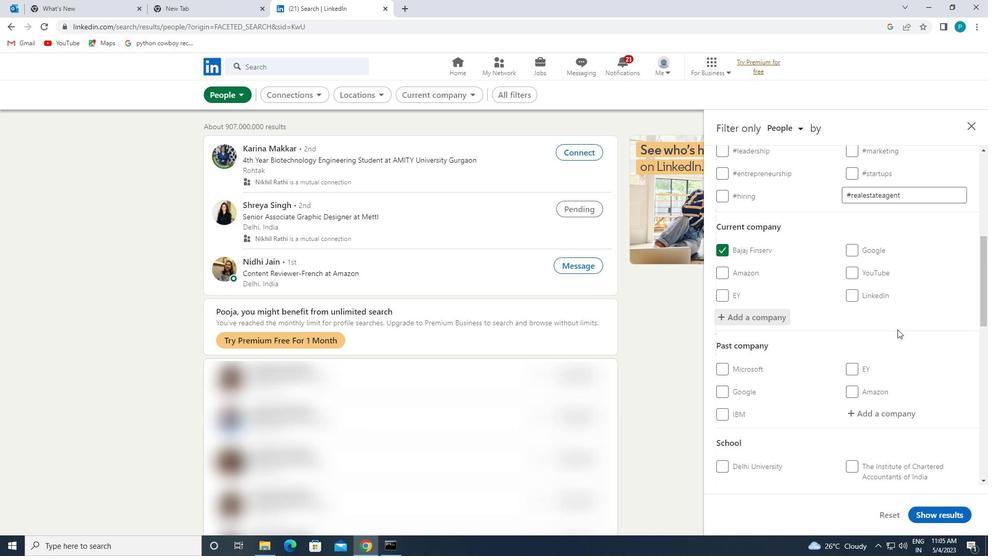 
Action: Mouse moved to (898, 339)
Screenshot: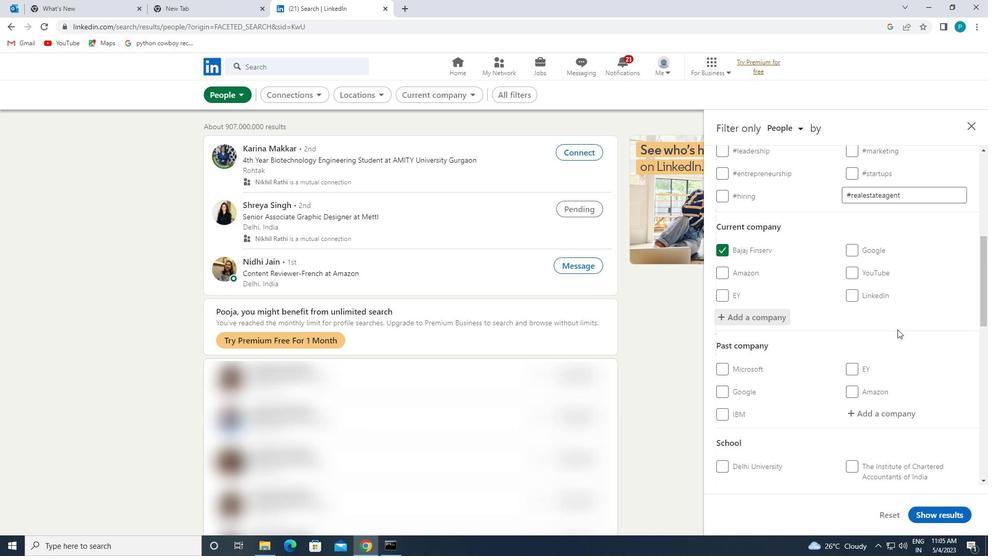 
Action: Mouse scrolled (898, 338) with delta (0, 0)
Screenshot: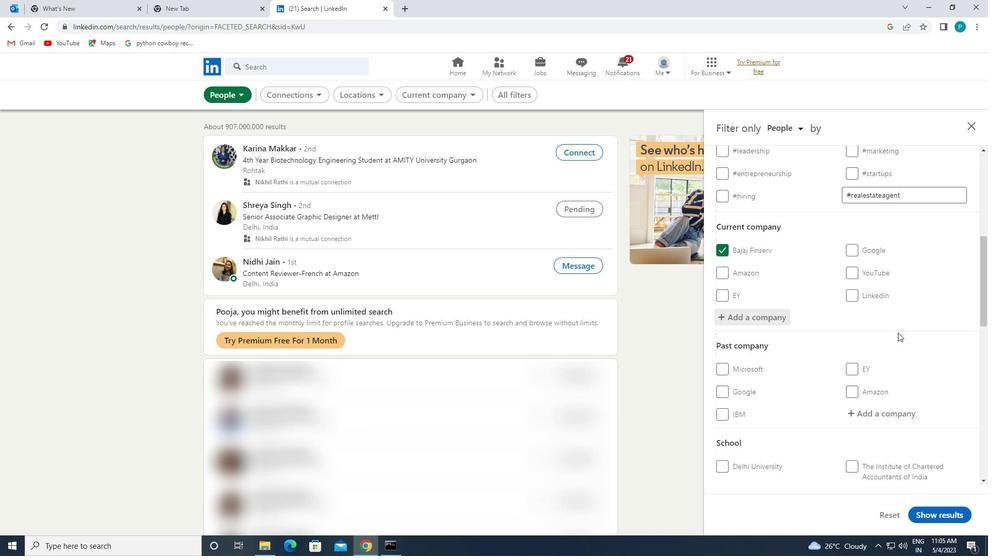 
Action: Mouse moved to (895, 359)
Screenshot: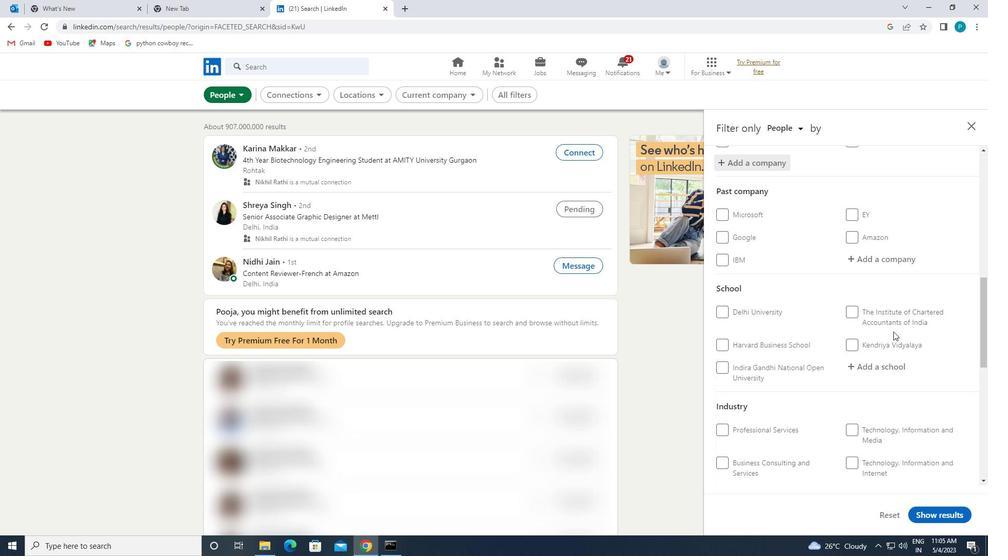 
Action: Mouse pressed left at (895, 359)
Screenshot: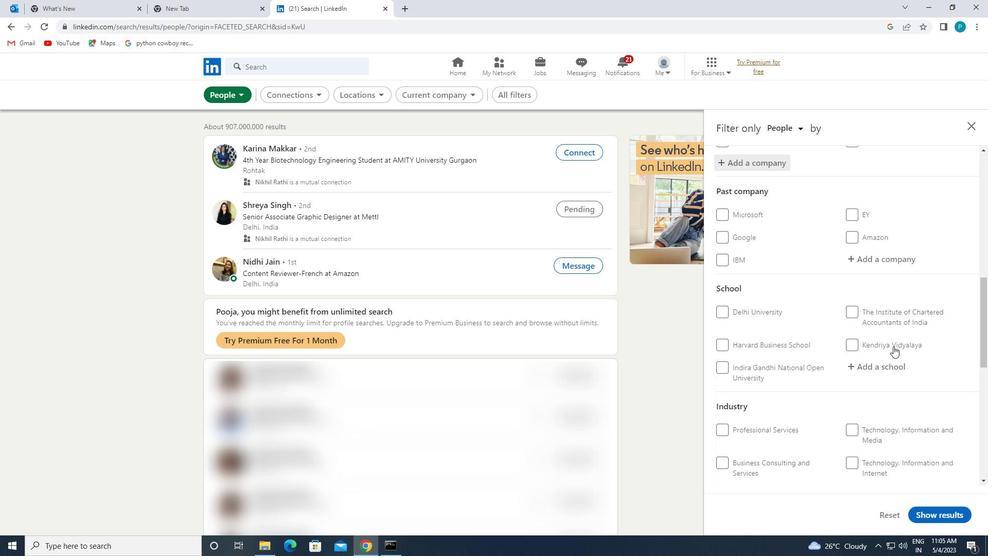 
Action: Mouse moved to (895, 360)
Screenshot: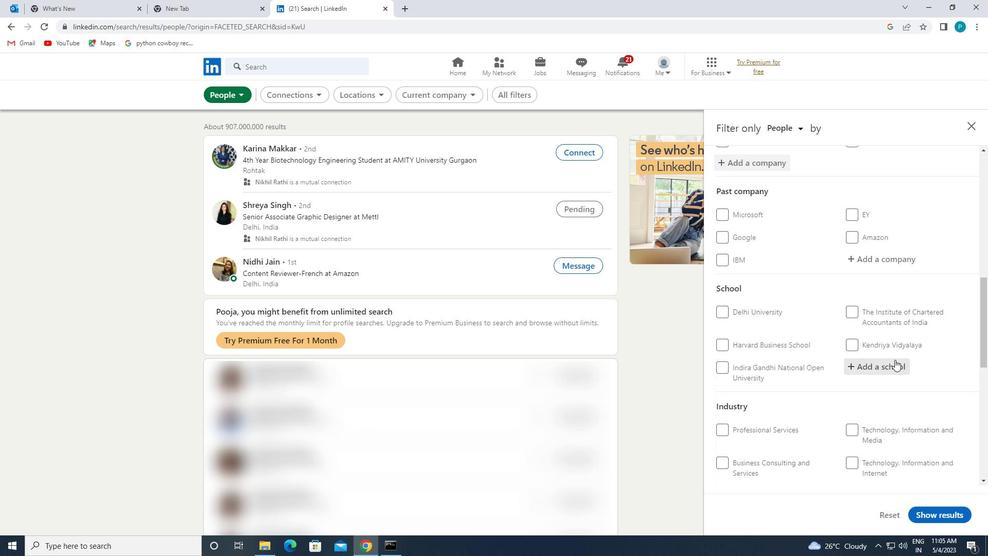 
Action: Key pressed <Key.caps_lock>D<Key.caps_lock>R.<Key.space><Key.caps_lock>B.R.
Screenshot: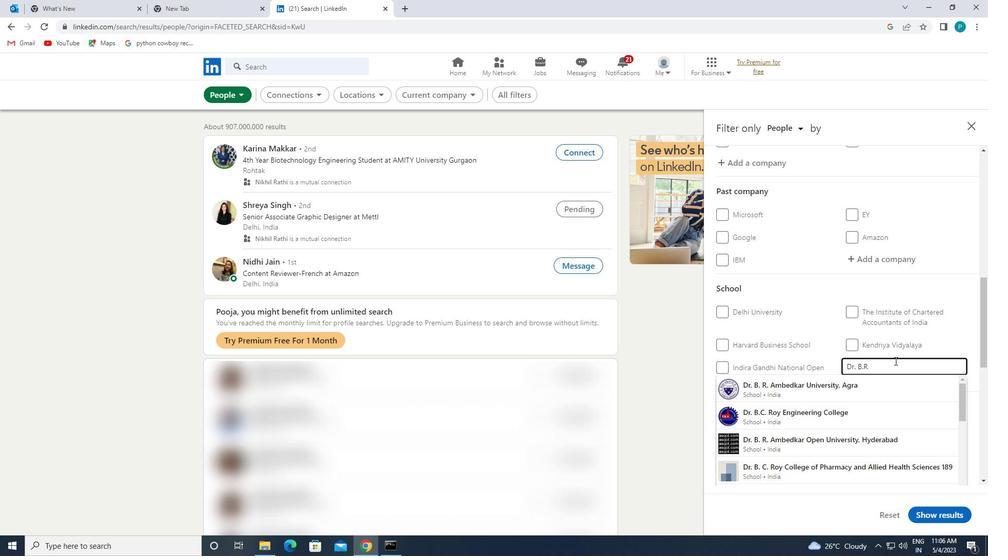 
Action: Mouse moved to (892, 410)
Screenshot: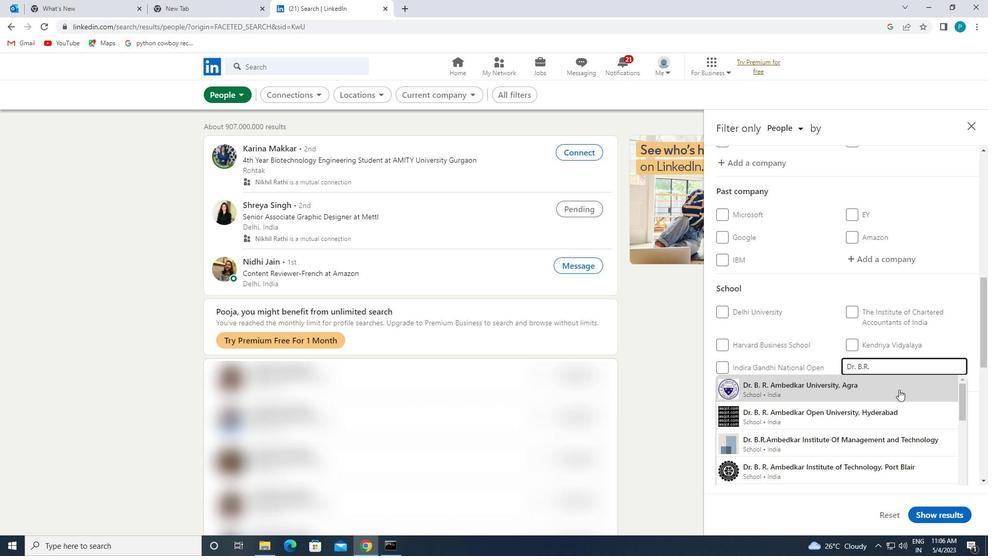 
Action: Mouse pressed left at (892, 410)
Screenshot: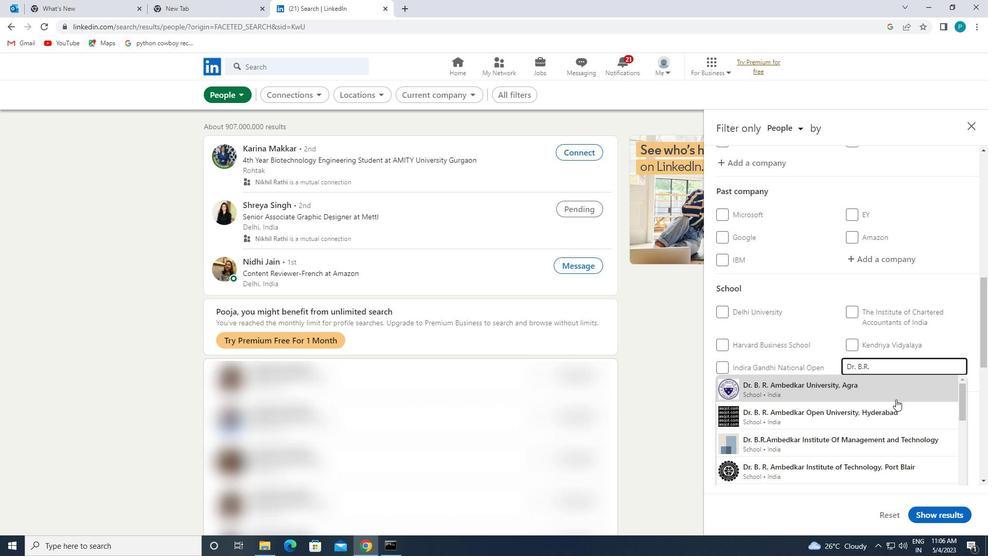 
Action: Mouse scrolled (892, 409) with delta (0, 0)
Screenshot: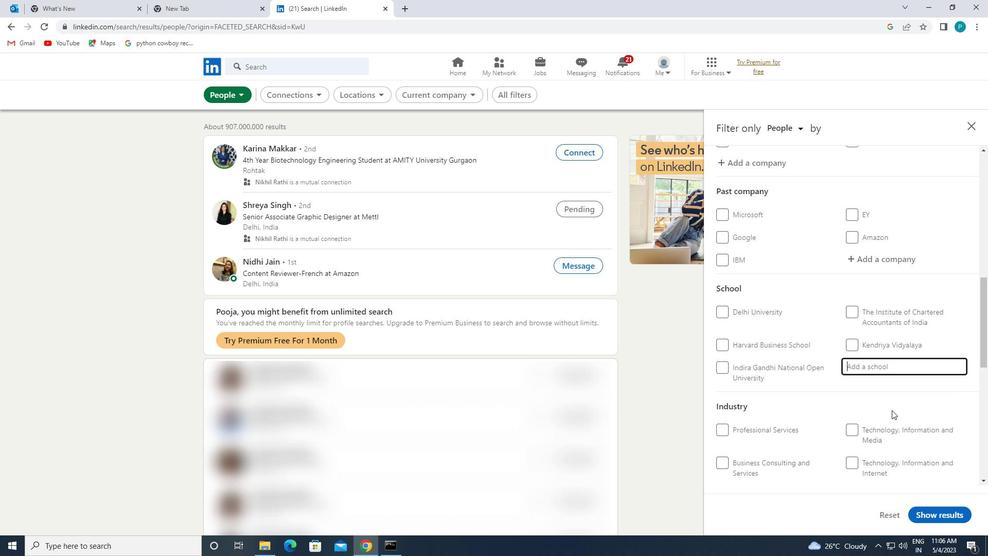 
Action: Mouse scrolled (892, 409) with delta (0, 0)
Screenshot: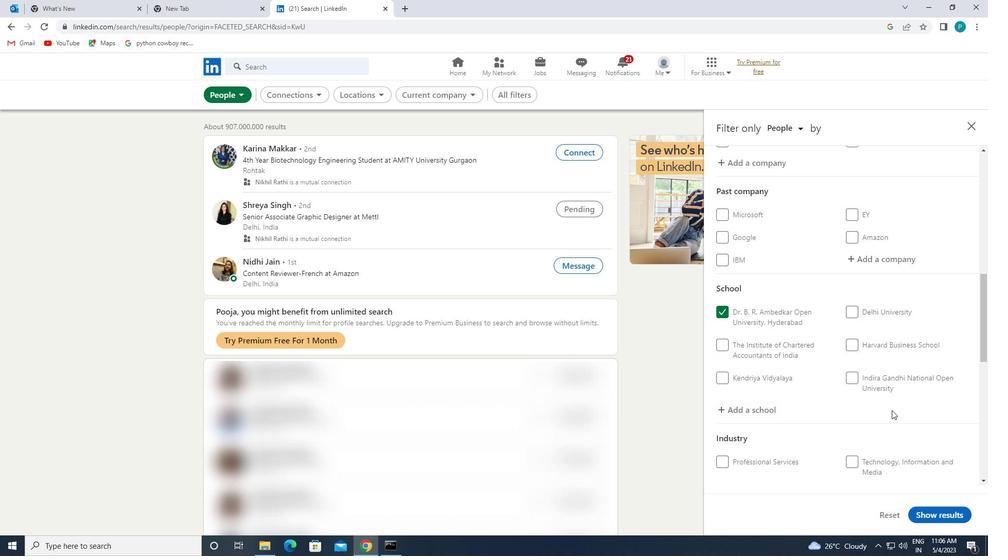 
Action: Mouse scrolled (892, 409) with delta (0, 0)
Screenshot: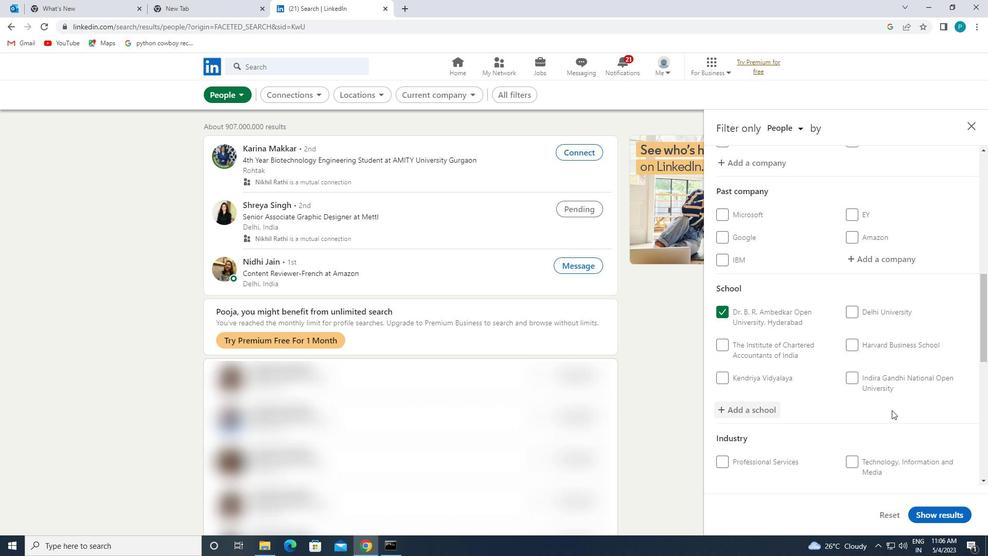 
Action: Mouse moved to (906, 373)
Screenshot: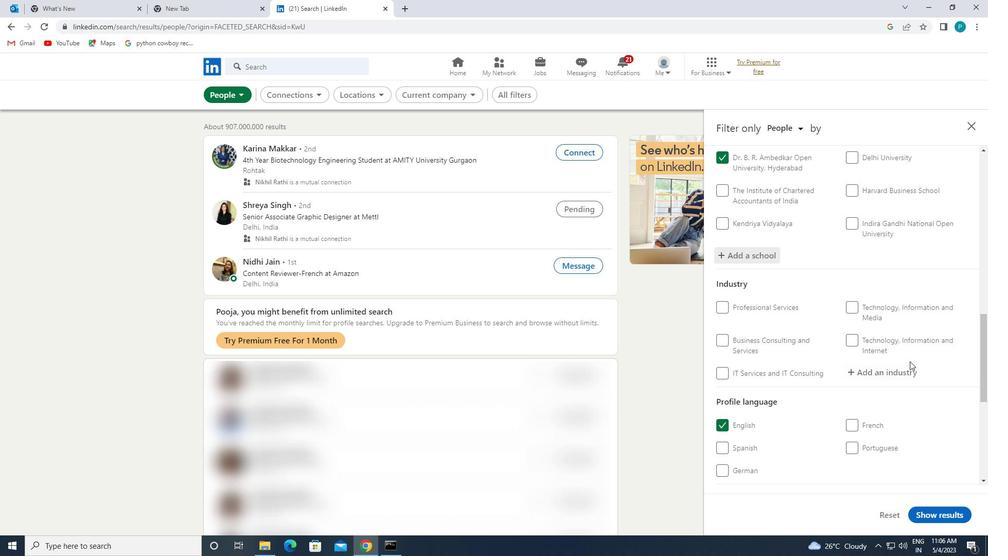 
Action: Mouse pressed left at (906, 373)
Screenshot: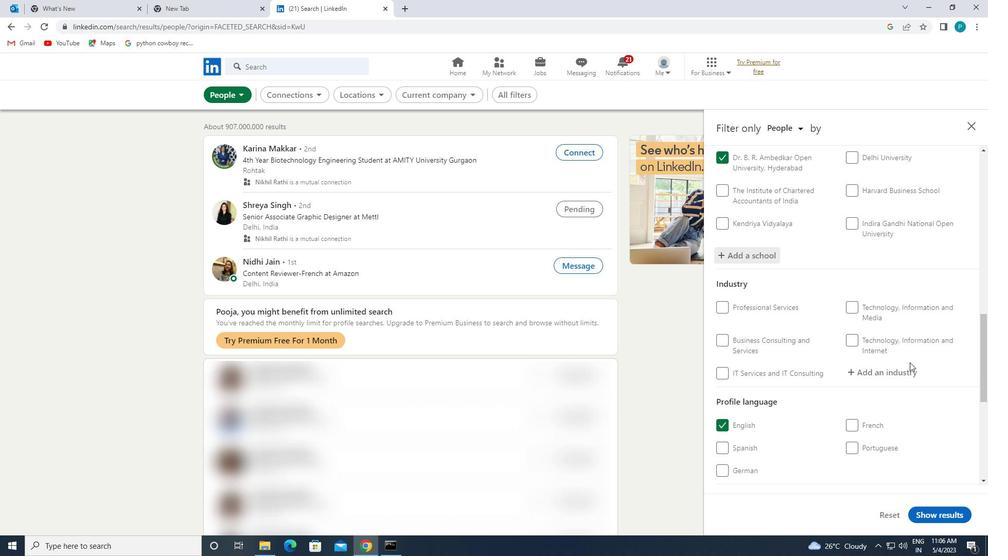 
Action: Mouse moved to (977, 424)
Screenshot: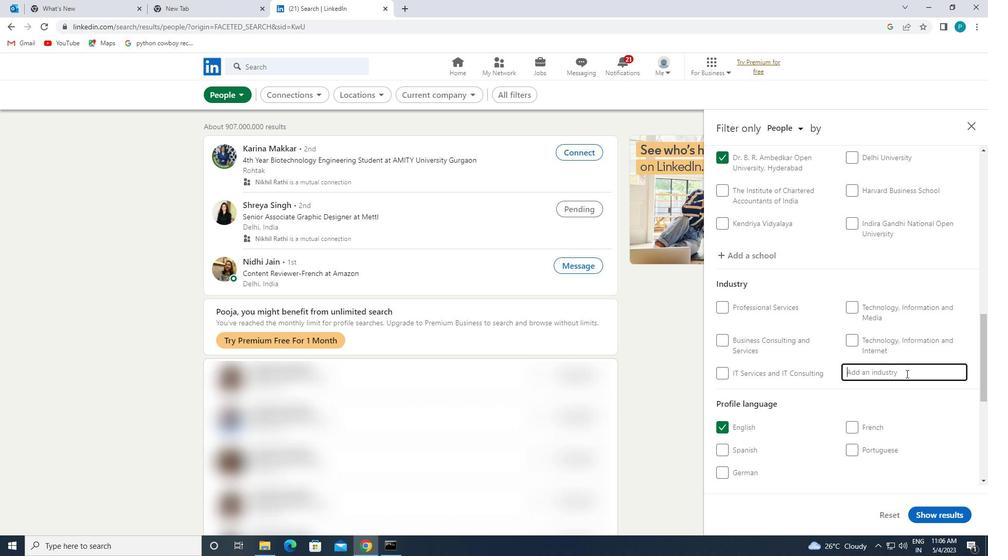 
Action: Key pressed <Key.caps_lock>E<Key.caps_lock>CONOMIC
Screenshot: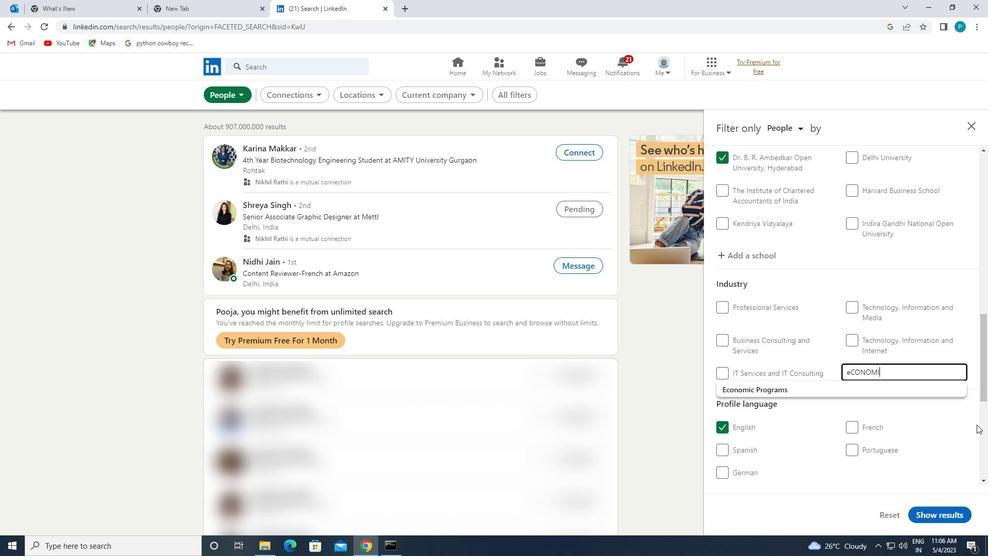 
Action: Mouse moved to (917, 382)
Screenshot: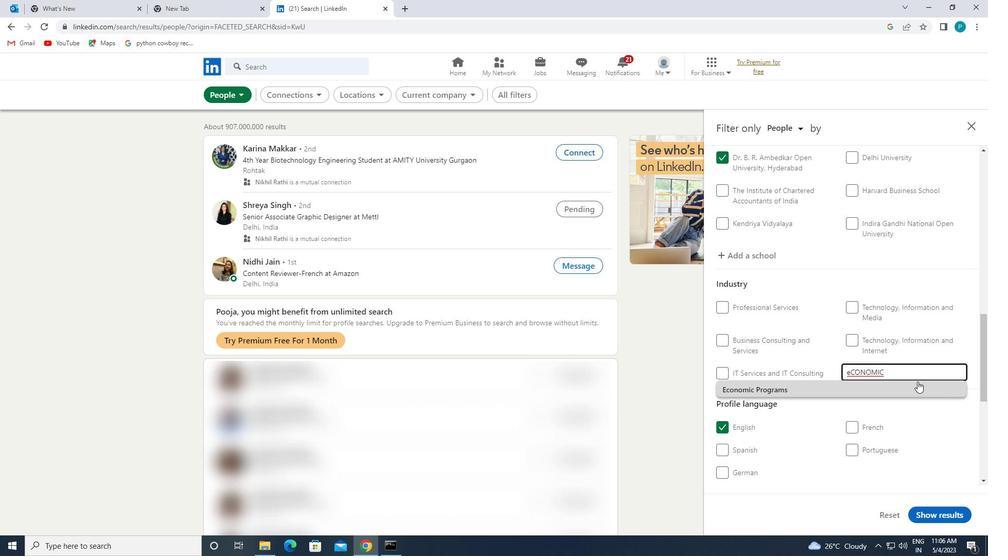 
Action: Mouse pressed left at (917, 382)
Screenshot: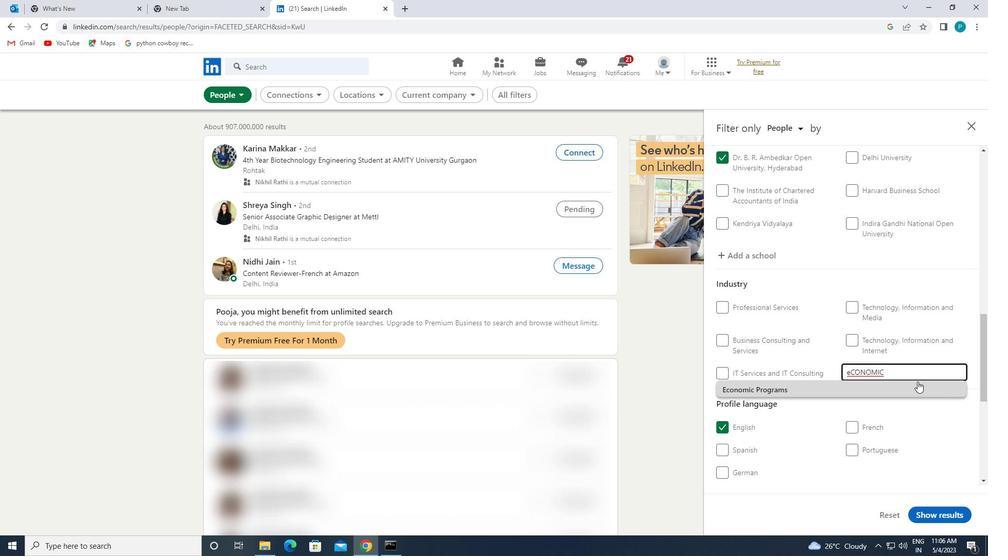 
Action: Mouse scrolled (917, 382) with delta (0, 0)
Screenshot: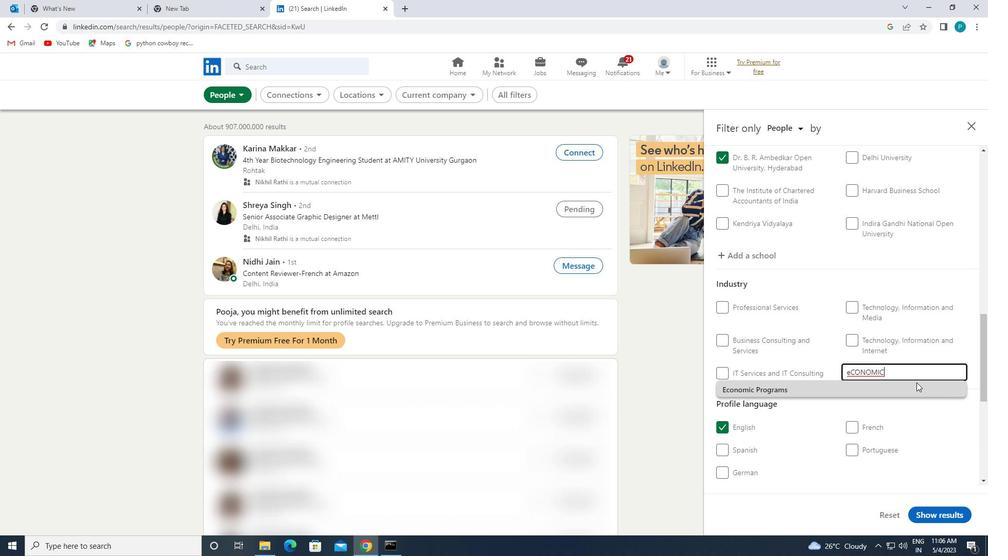 
Action: Mouse scrolled (917, 382) with delta (0, 0)
Screenshot: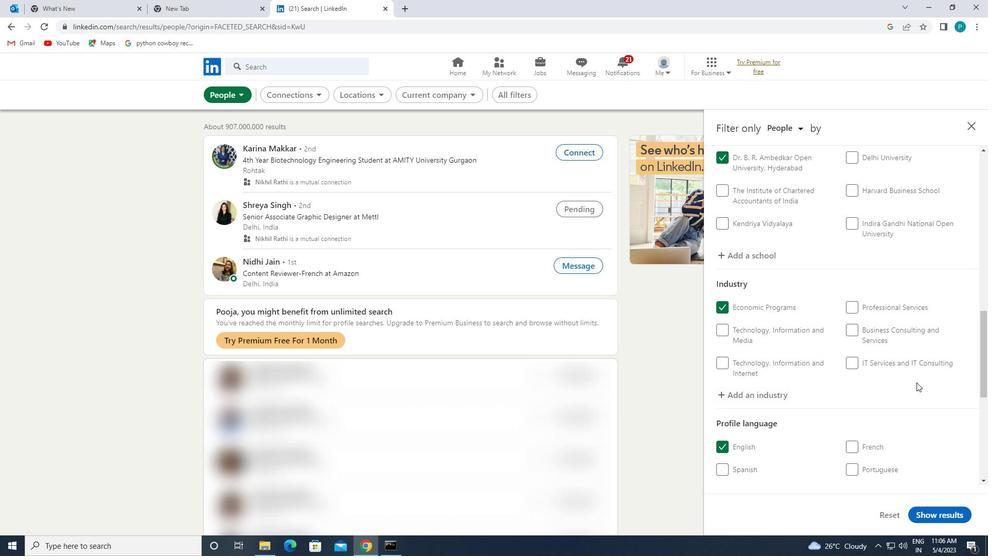 
Action: Mouse scrolled (917, 382) with delta (0, 0)
Screenshot: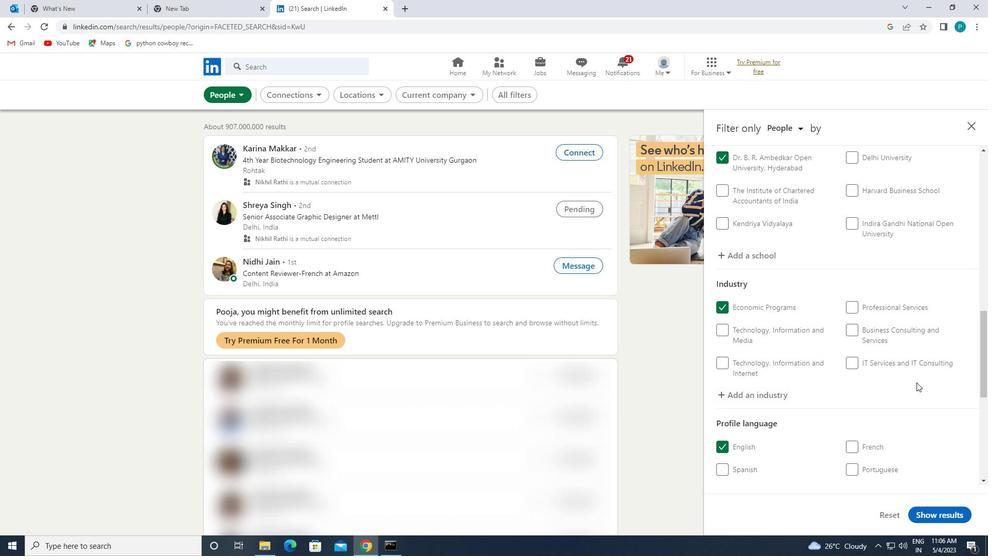 
Action: Mouse scrolled (917, 382) with delta (0, 0)
Screenshot: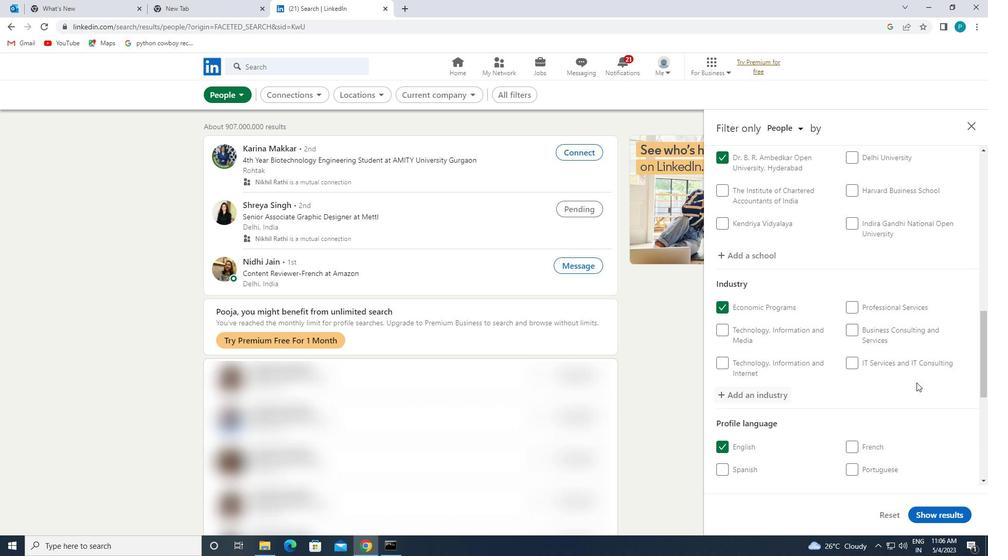 
Action: Mouse scrolled (917, 382) with delta (0, 0)
Screenshot: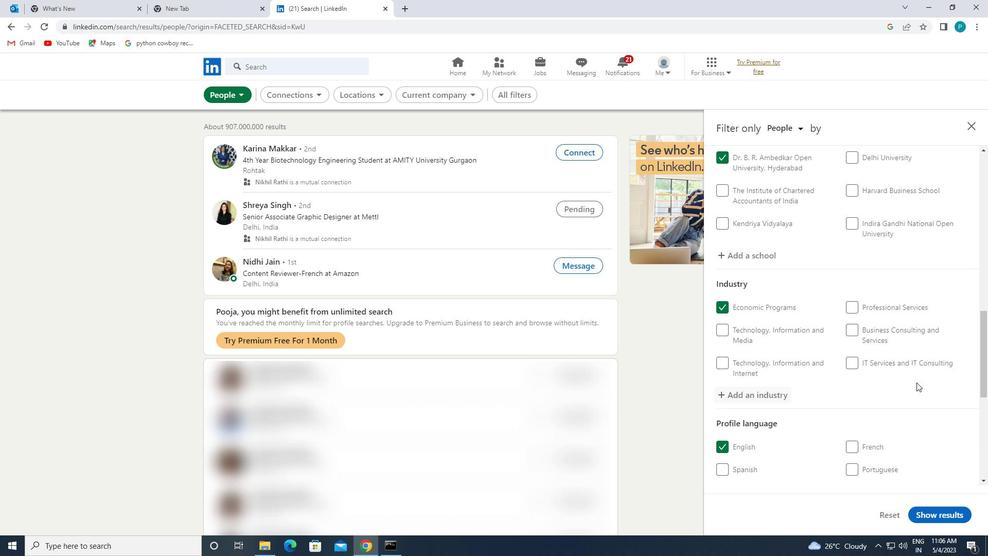 
Action: Mouse moved to (892, 389)
Screenshot: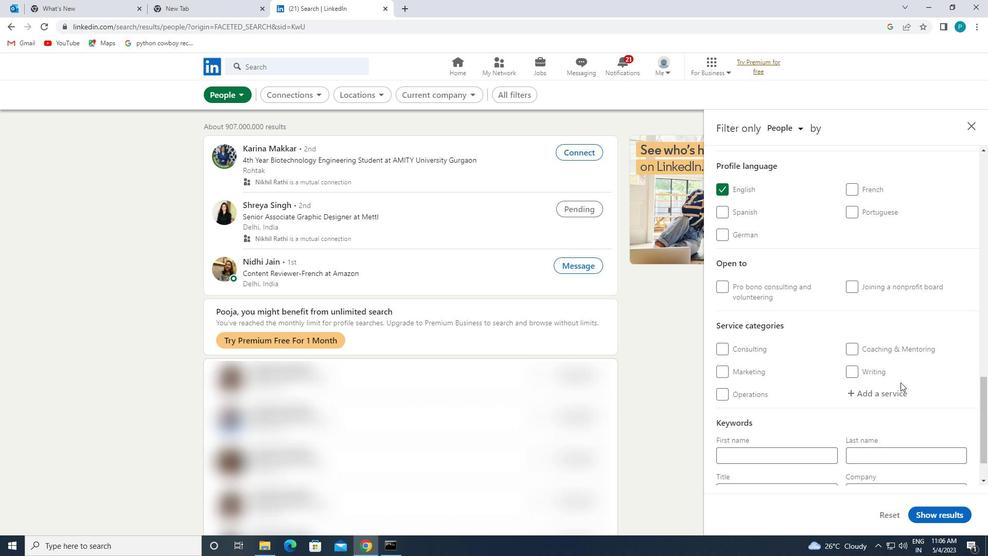 
Action: Mouse pressed left at (892, 389)
Screenshot: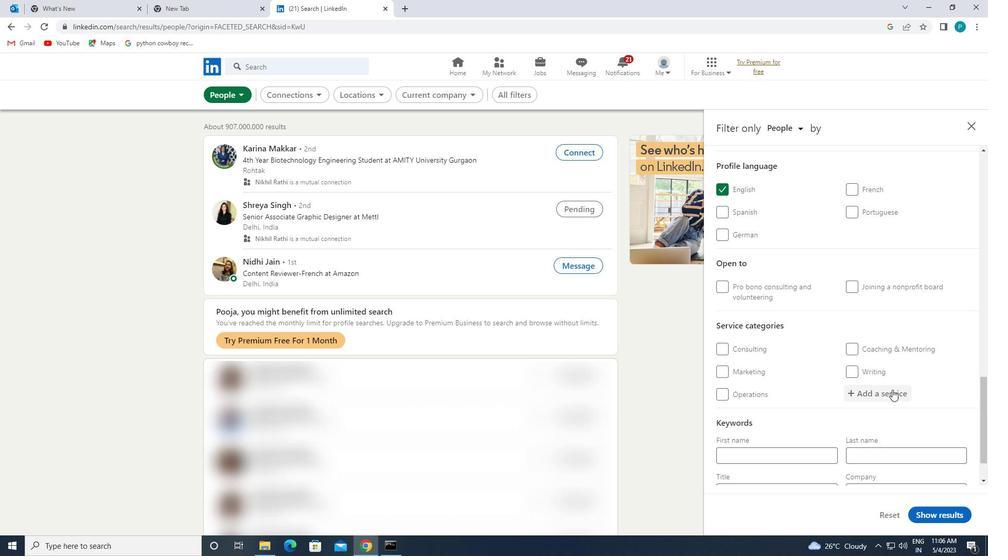 
Action: Mouse moved to (892, 389)
Screenshot: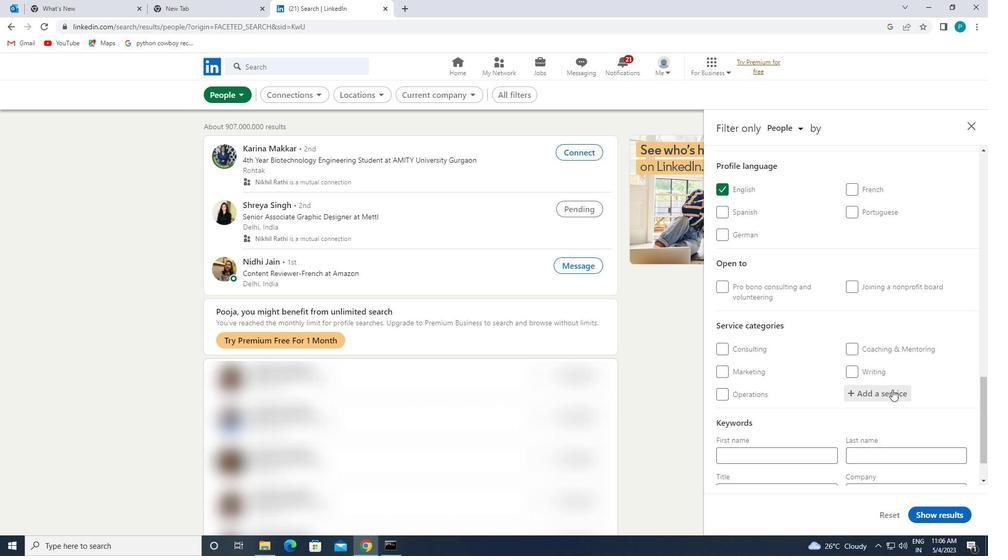 
Action: Key pressed <Key.caps_lock>C<Key.caps_lock>U<Key.backspace><Key.backspace>C<Key.caps_lock>USTOMER
Screenshot: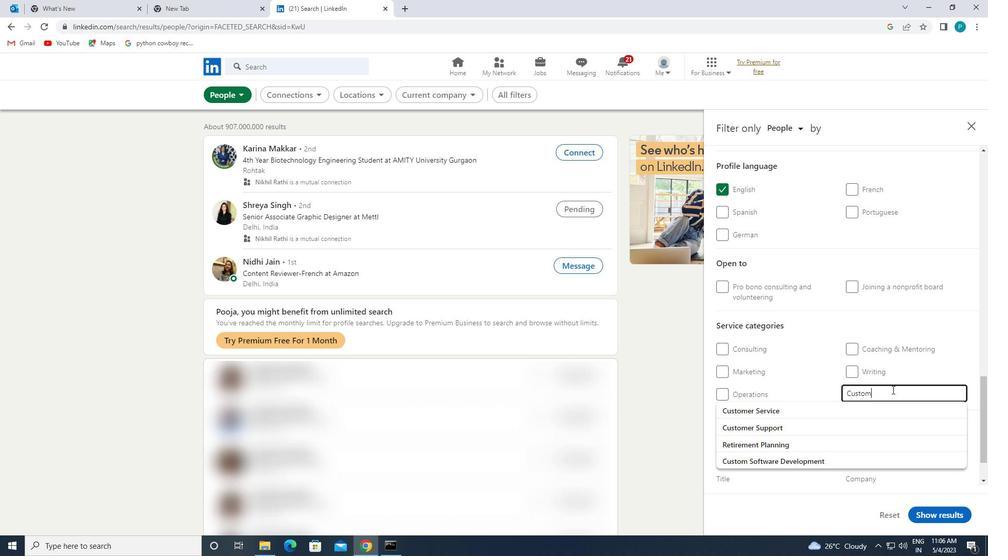 
Action: Mouse moved to (872, 426)
Screenshot: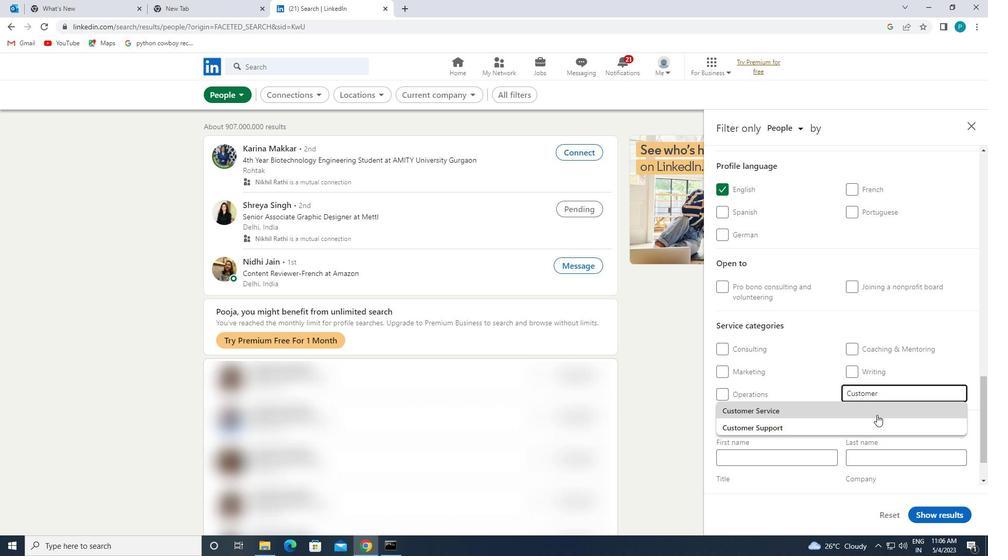 
Action: Mouse pressed left at (872, 426)
Screenshot: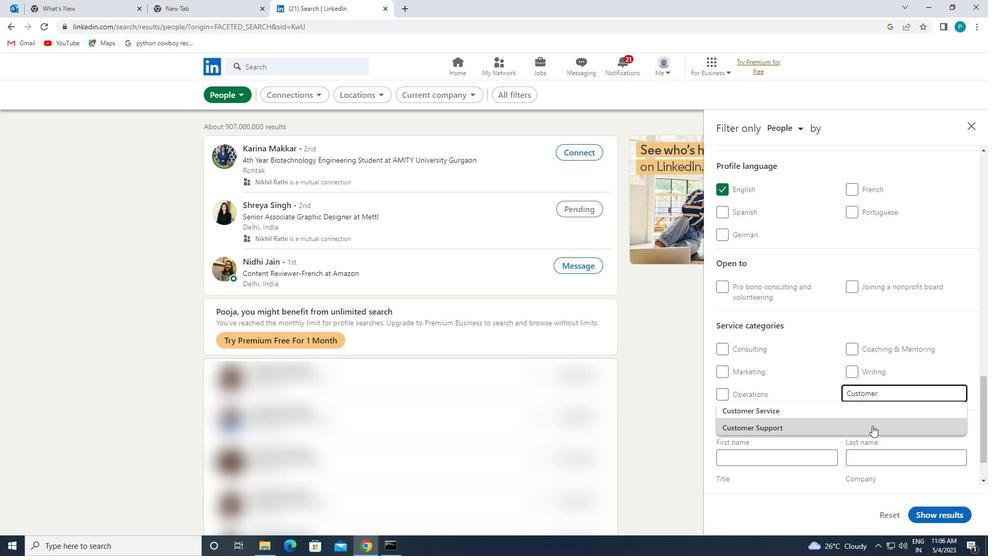 
Action: Mouse scrolled (872, 426) with delta (0, 0)
Screenshot: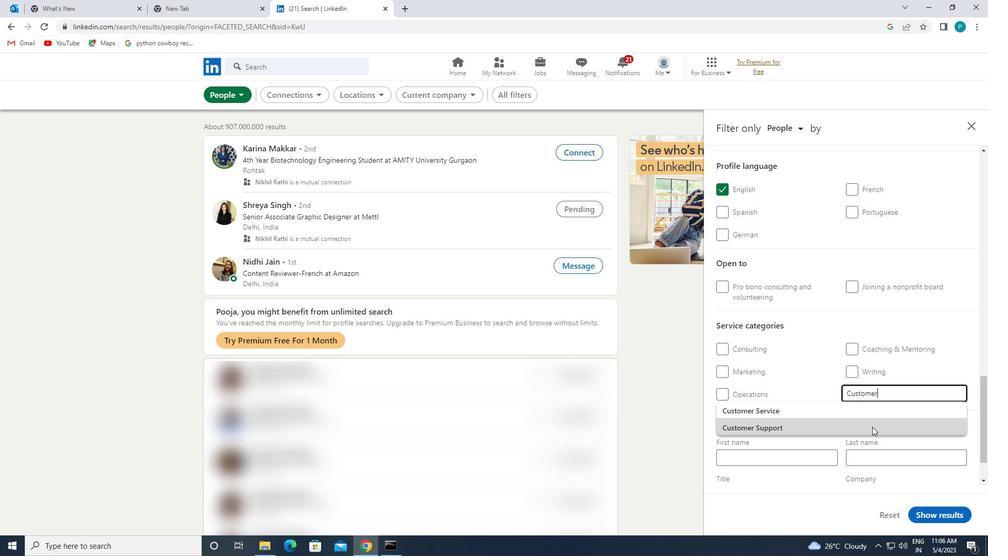 
Action: Mouse scrolled (872, 426) with delta (0, 0)
Screenshot: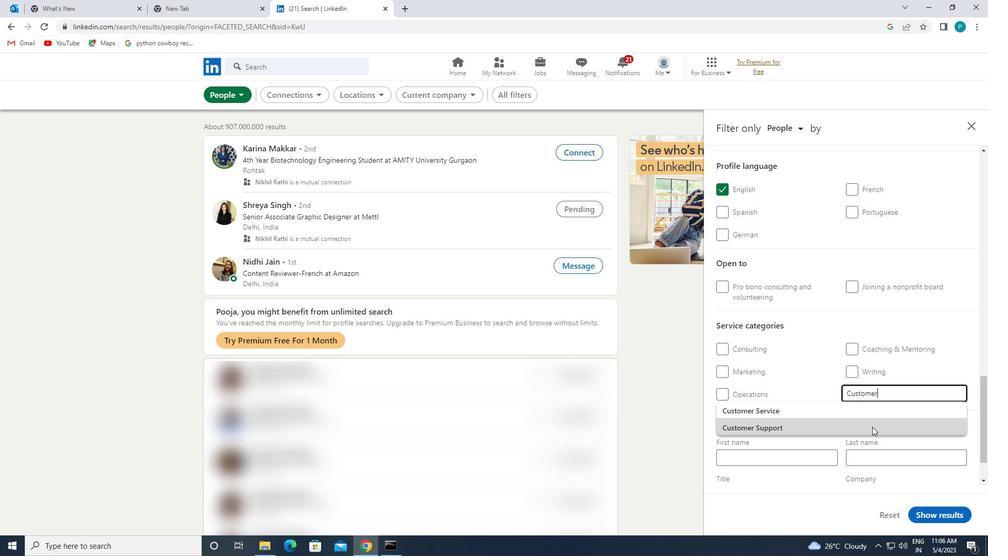 
Action: Mouse moved to (871, 427)
Screenshot: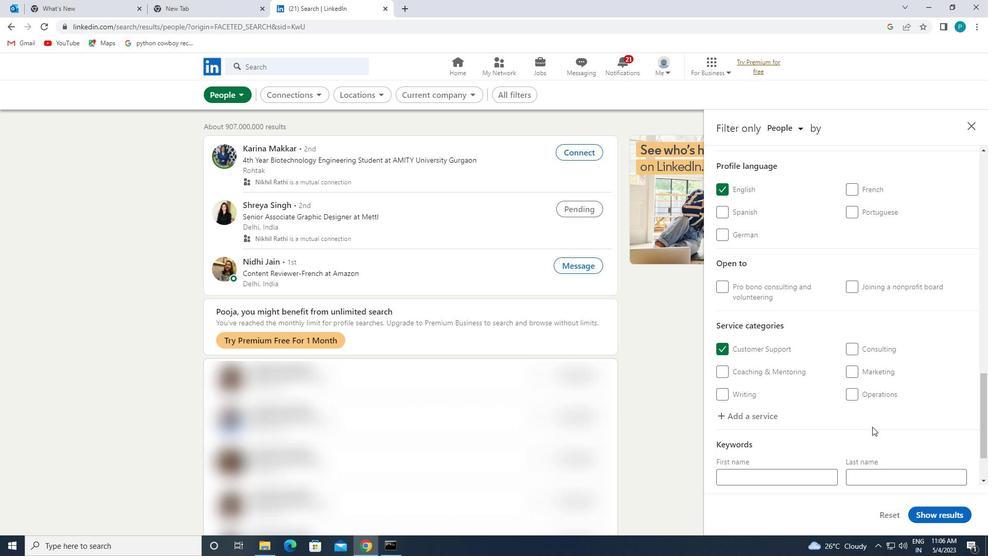 
Action: Mouse scrolled (871, 427) with delta (0, 0)
Screenshot: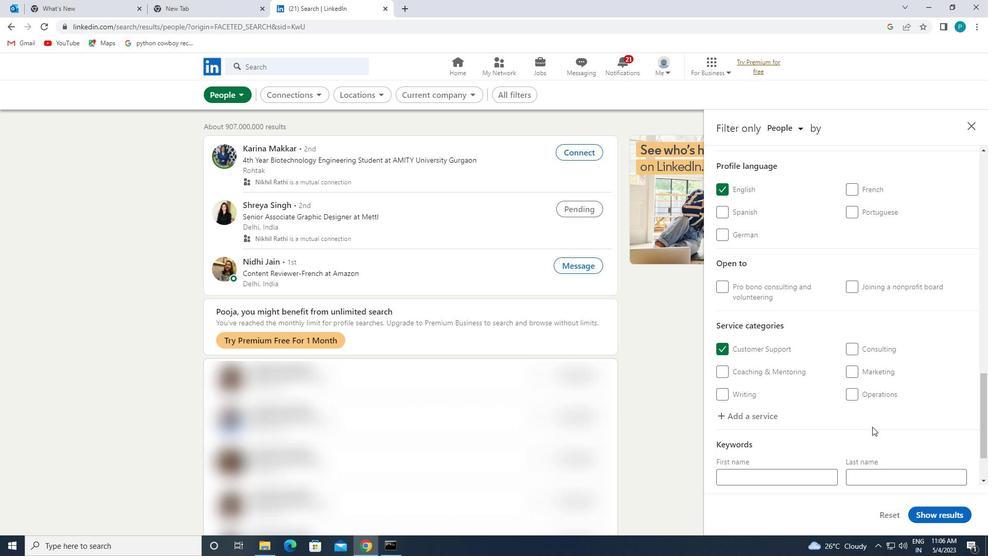 
Action: Mouse moved to (869, 428)
Screenshot: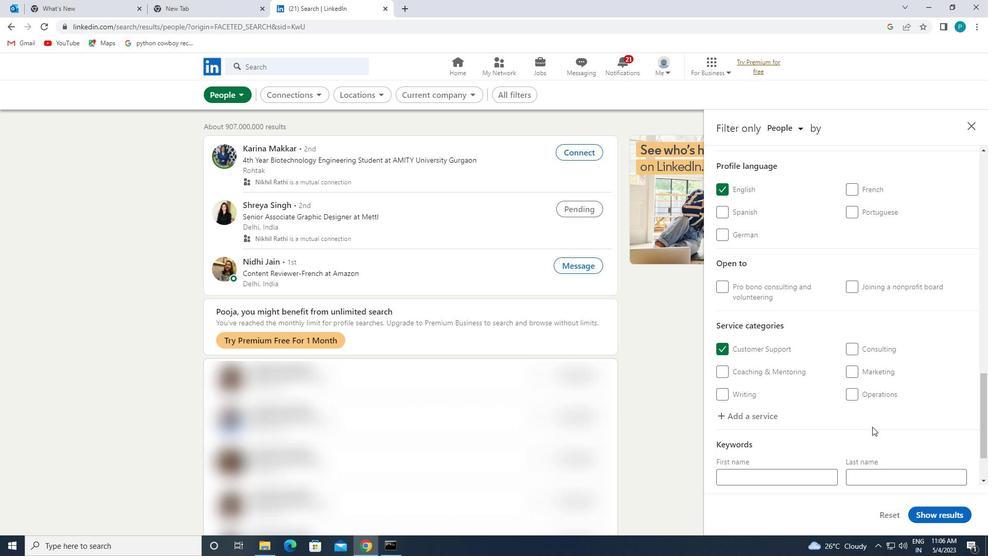 
Action: Mouse scrolled (869, 428) with delta (0, 0)
Screenshot: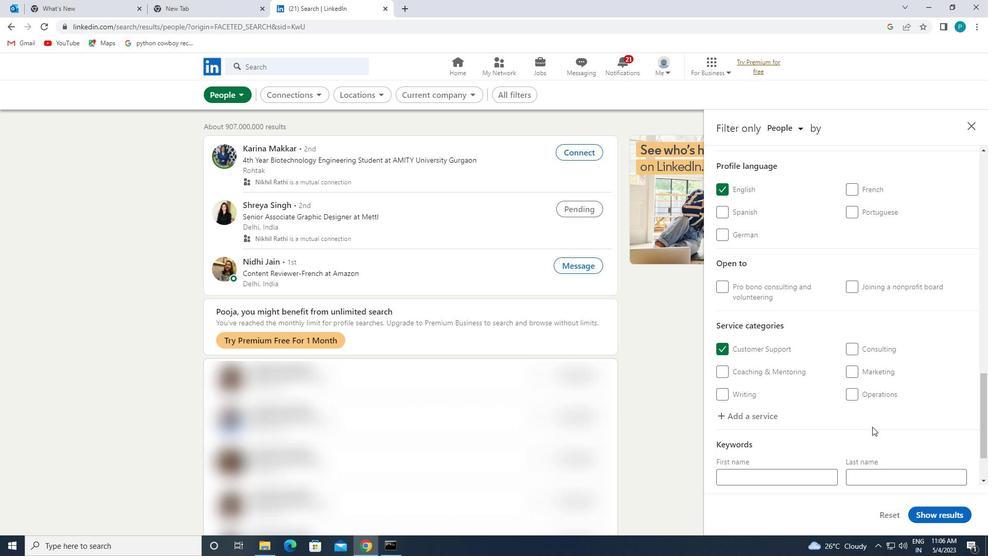 
Action: Mouse moved to (796, 431)
Screenshot: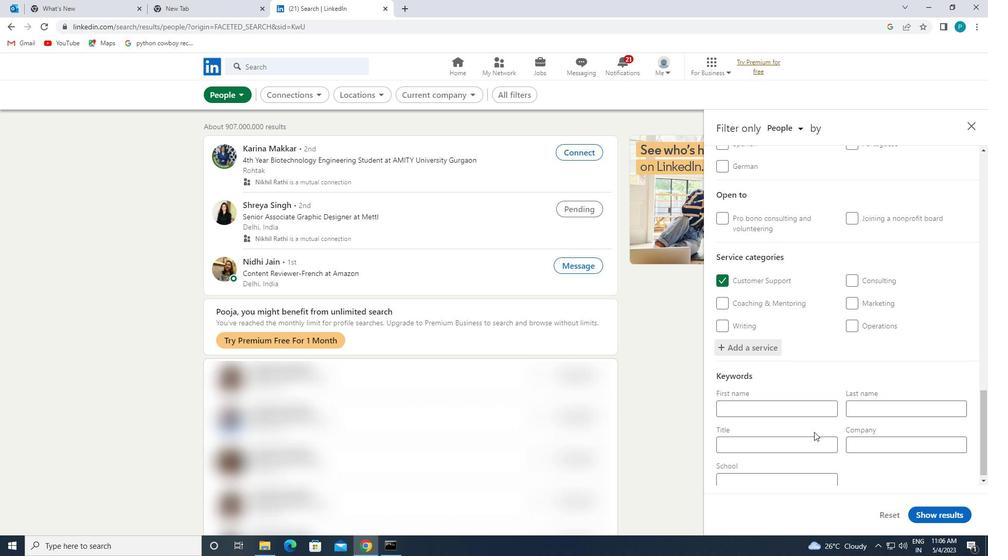 
Action: Mouse pressed left at (796, 431)
Screenshot: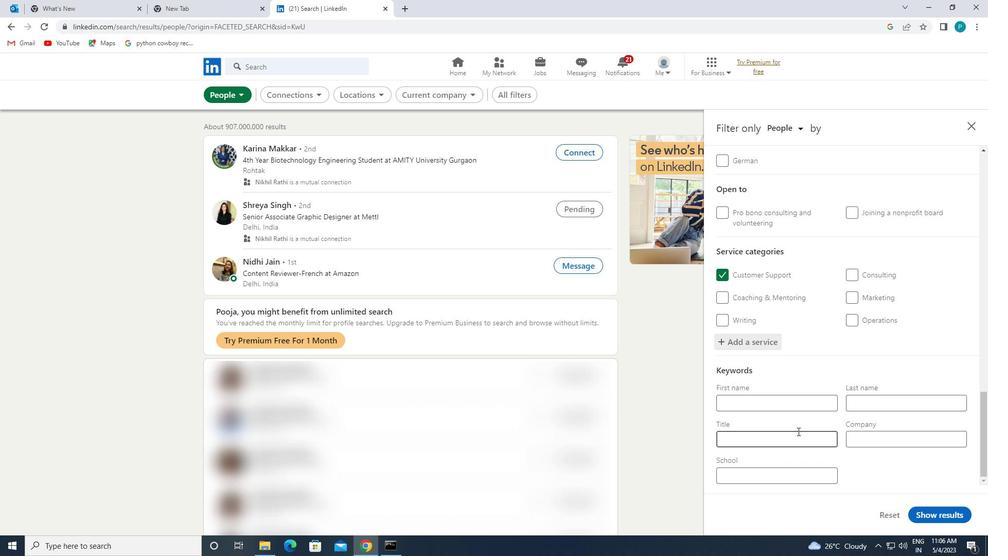
Action: Mouse moved to (800, 441)
Screenshot: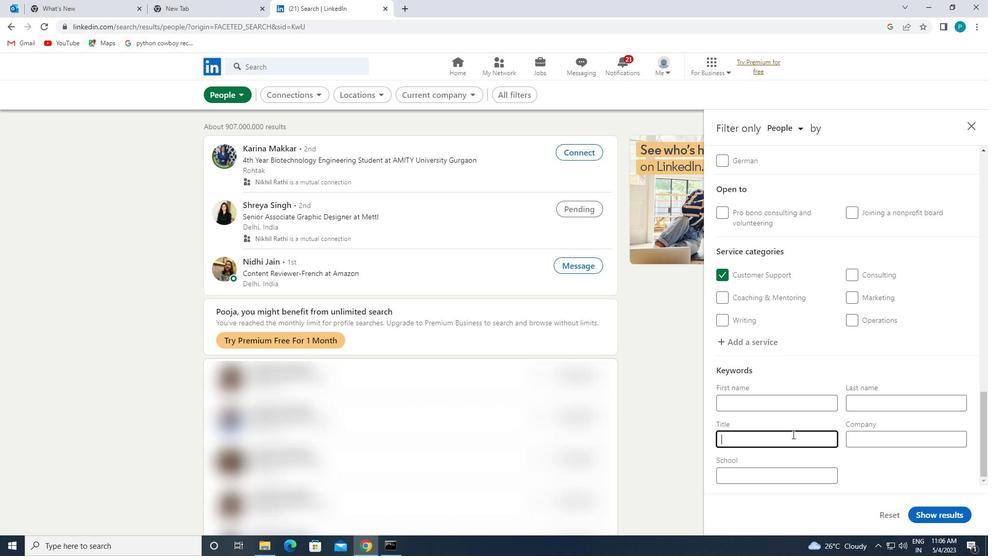 
Action: Key pressed <Key.caps_lock>H<Key.caps_lock>OTEL<Key.space><Key.caps_lock>F<Key.caps_lock>RONT<Key.space><Key.caps_lock>D<Key.caps_lock>OOR<Key.space><Key.caps_lock>G<Key.caps_lock>REETER
Screenshot: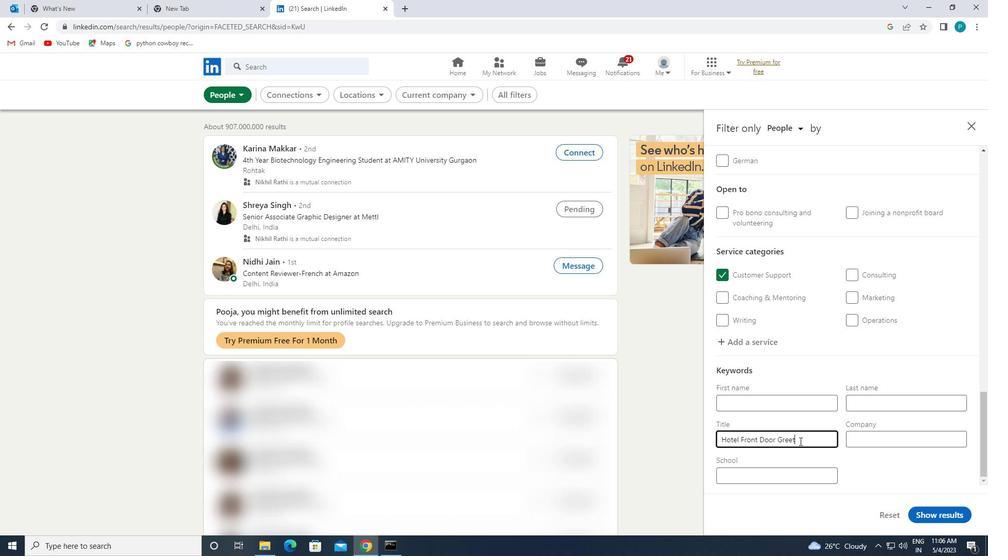 
Action: Mouse moved to (952, 510)
Screenshot: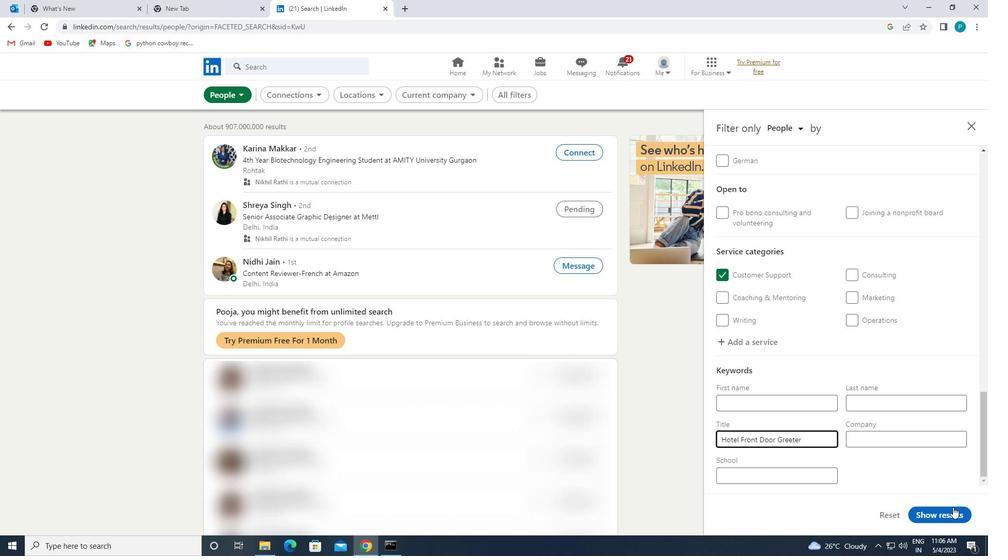 
Action: Mouse pressed left at (952, 510)
Screenshot: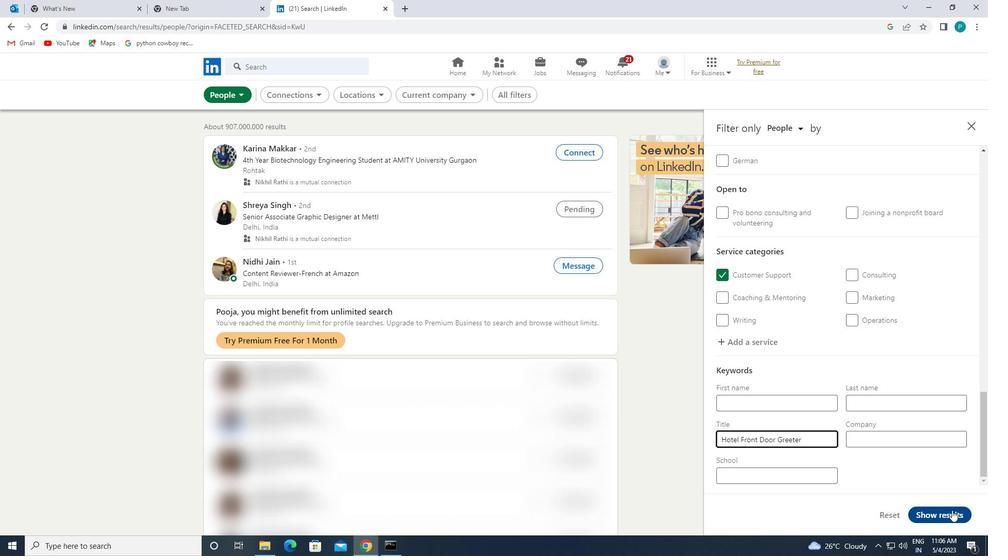 
